 Task: Add an event with the title Second Team Building Retreat: Leadership Development and Team Bonding, date '2023/11/08', time 7:00 AM to 9:00 AMand add a description: The first step is to identify potential risks that could affect the project. This can be done through brainstorming sessions, risk assessment workshops, expert interviews, historical data analysis, or using risk management techniques such as SWOT analysis (Strengths, Weaknesses, Opportunities, Threats).Select event color  Flamingo . Add location for the event as: Aarhus, Denmark, logged in from the account softage.8@softage.netand send the event invitation to softage.3@softage.net and softage.4@softage.net. Set a reminder for the event Doesn't repeat
Action: Mouse moved to (76, 125)
Screenshot: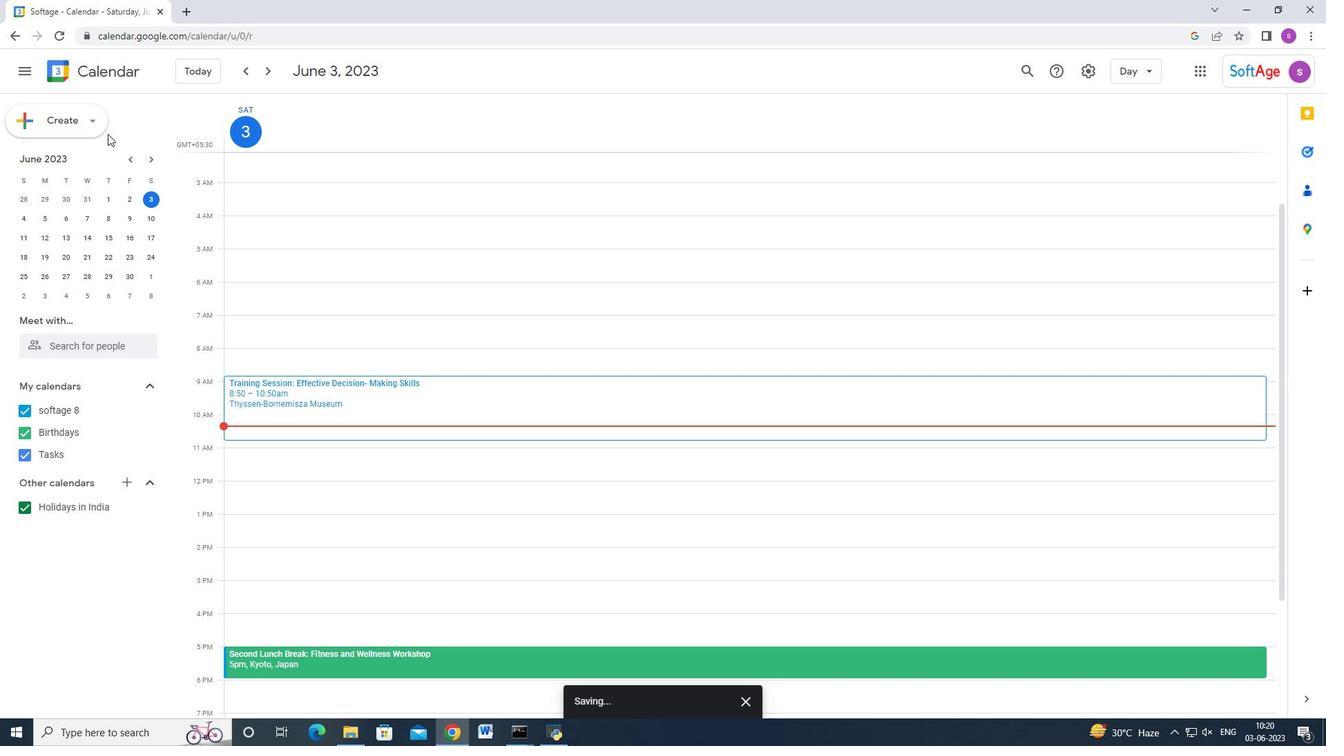 
Action: Mouse pressed left at (76, 125)
Screenshot: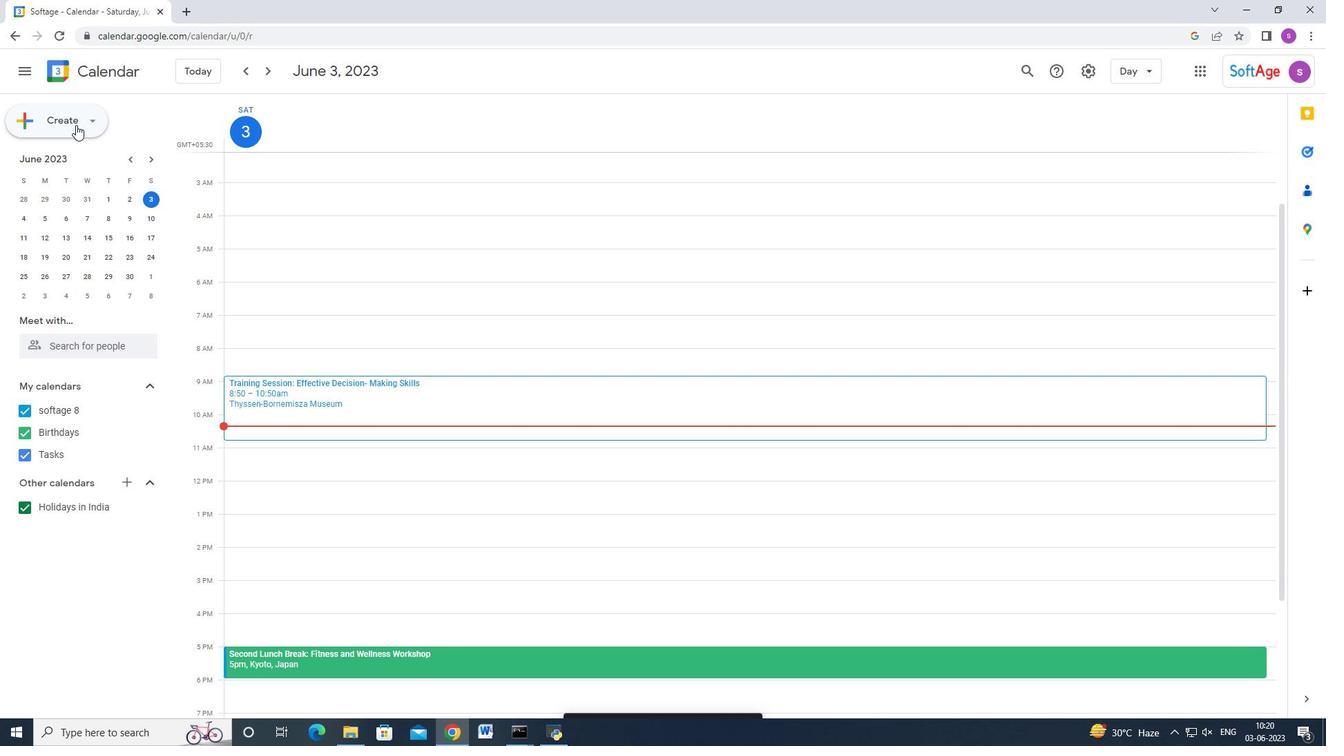 
Action: Mouse moved to (57, 165)
Screenshot: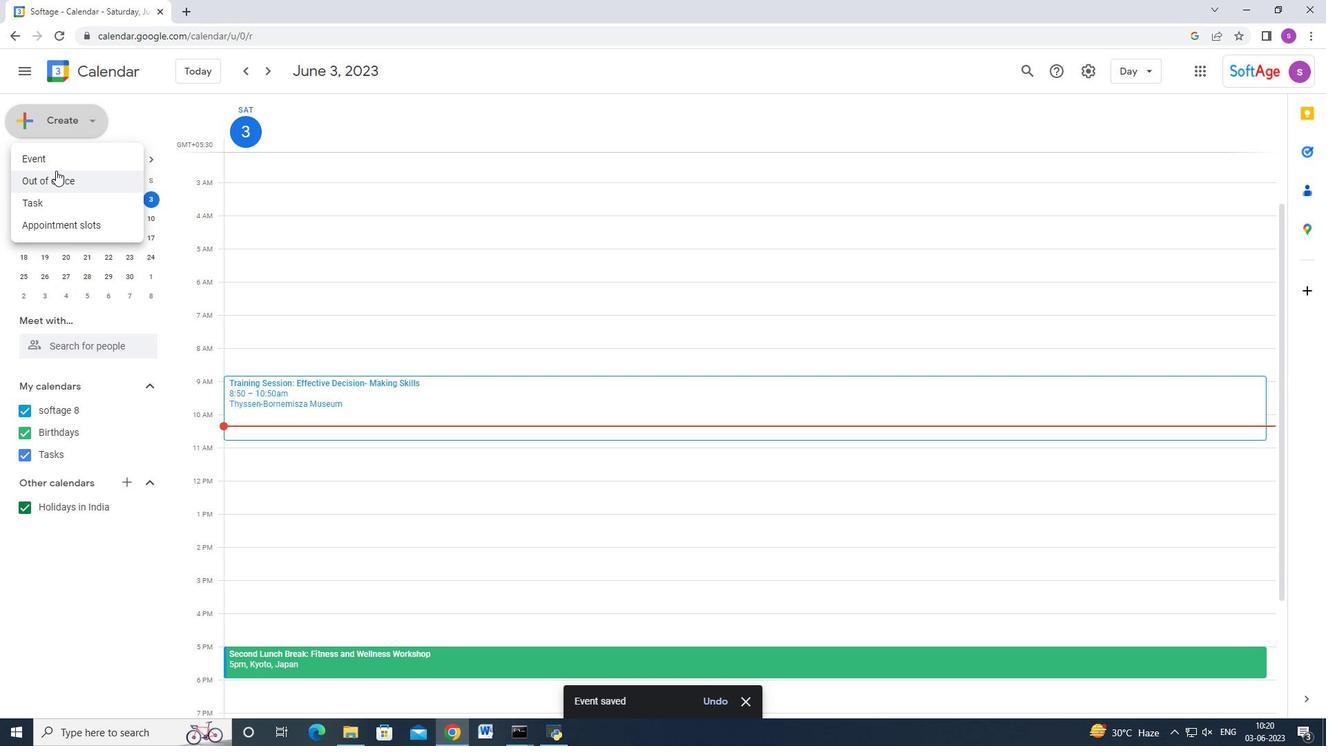 
Action: Mouse pressed left at (57, 165)
Screenshot: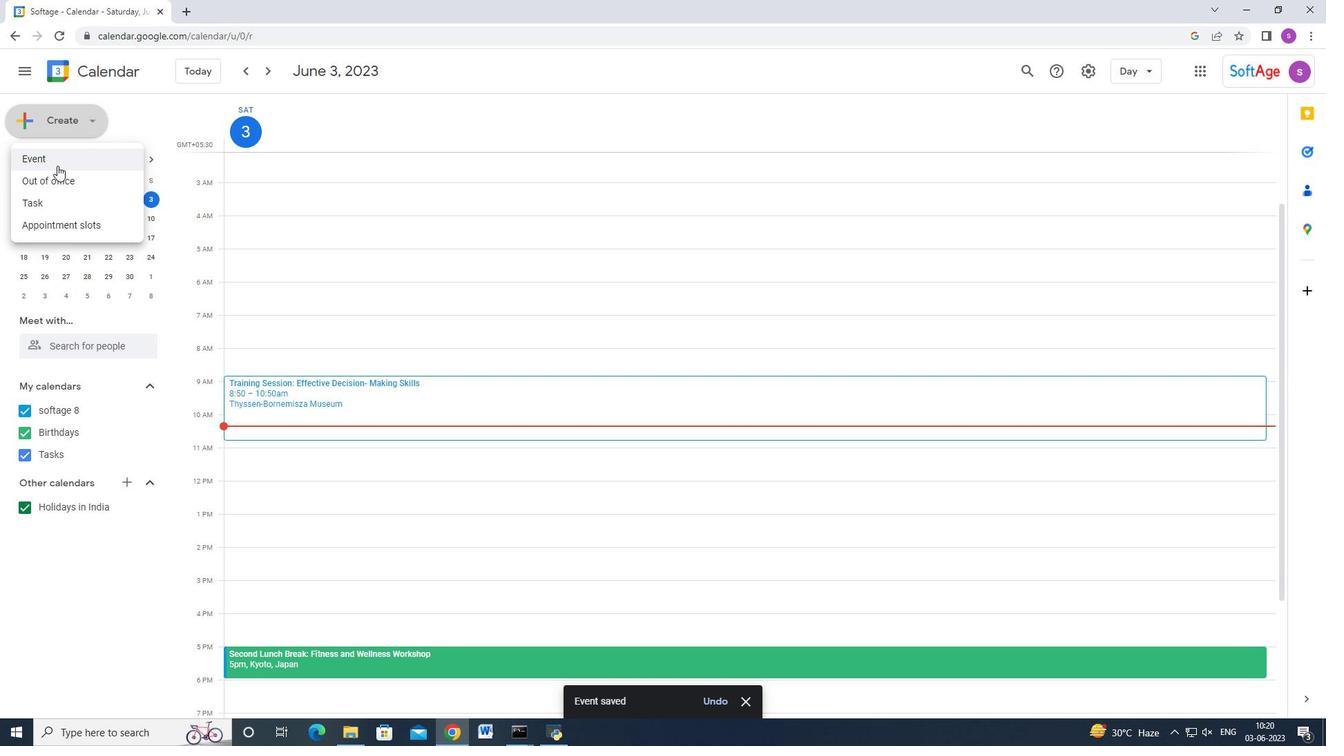 
Action: Mouse moved to (767, 543)
Screenshot: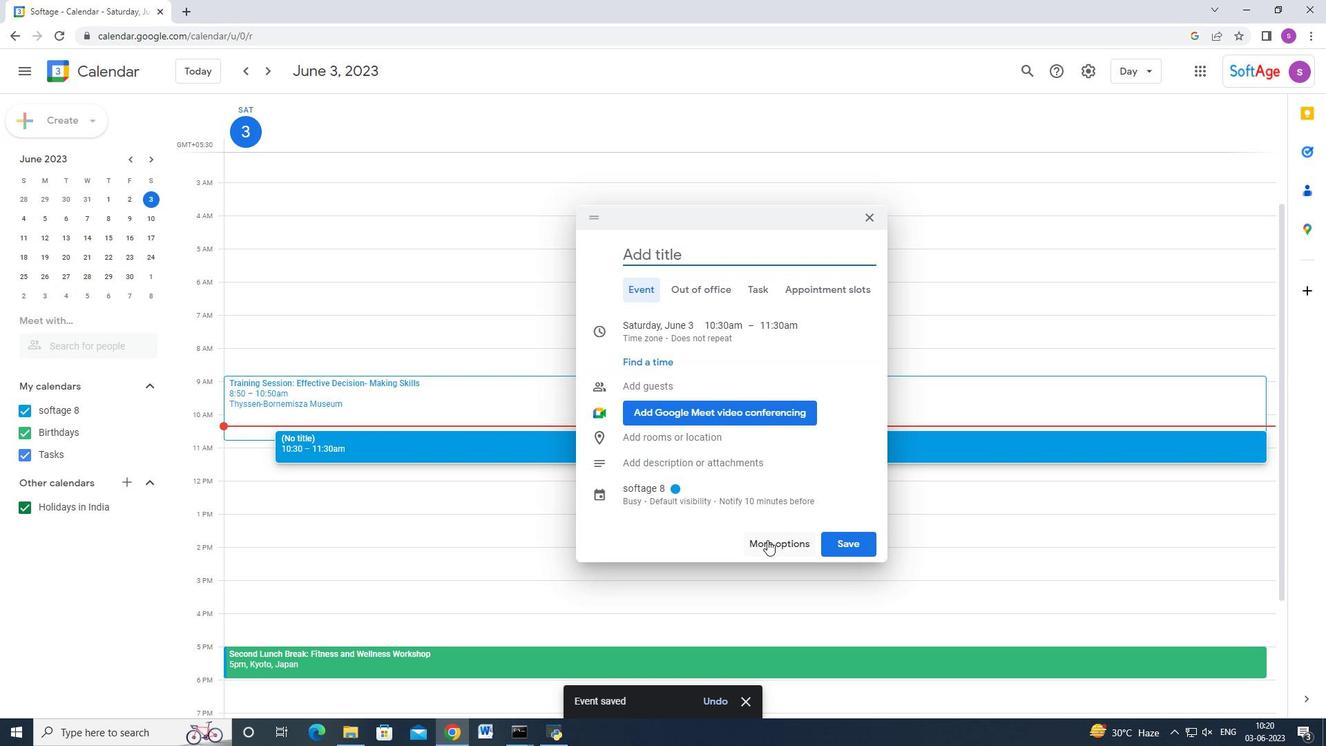
Action: Mouse pressed left at (767, 543)
Screenshot: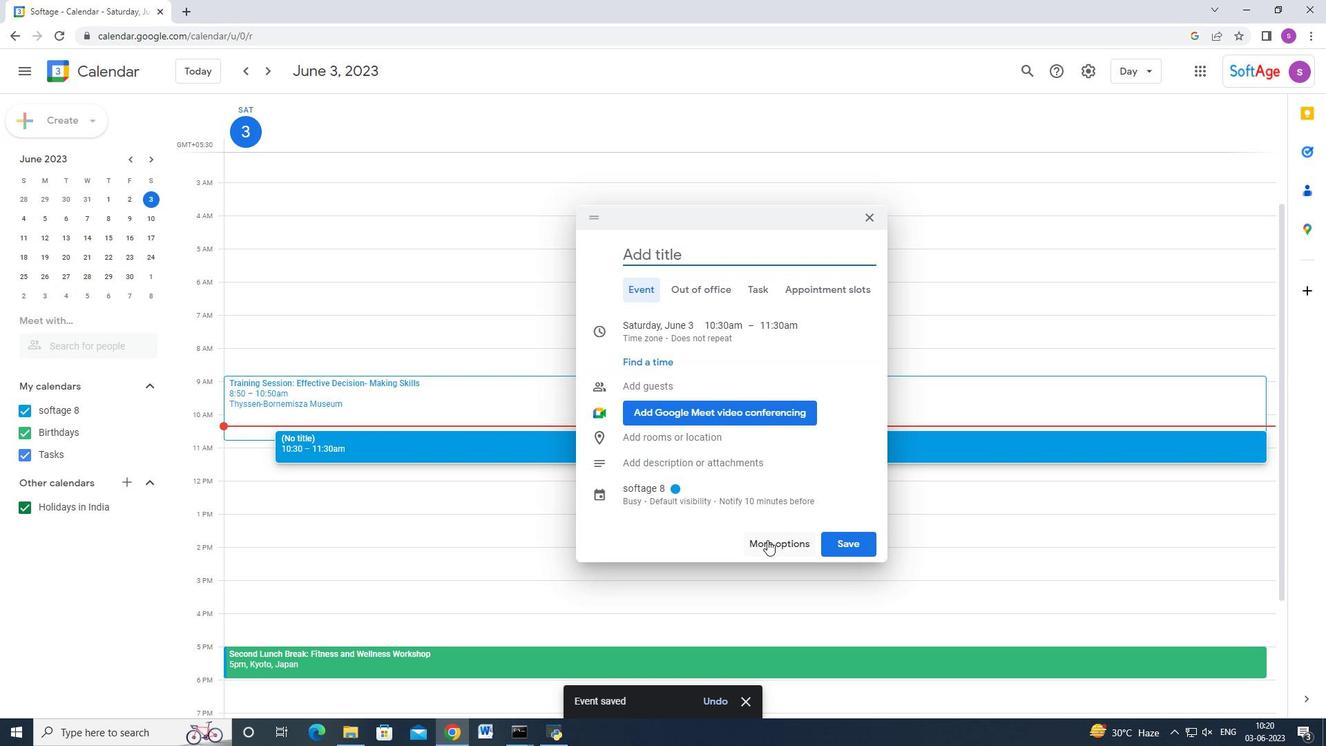 
Action: Mouse moved to (176, 46)
Screenshot: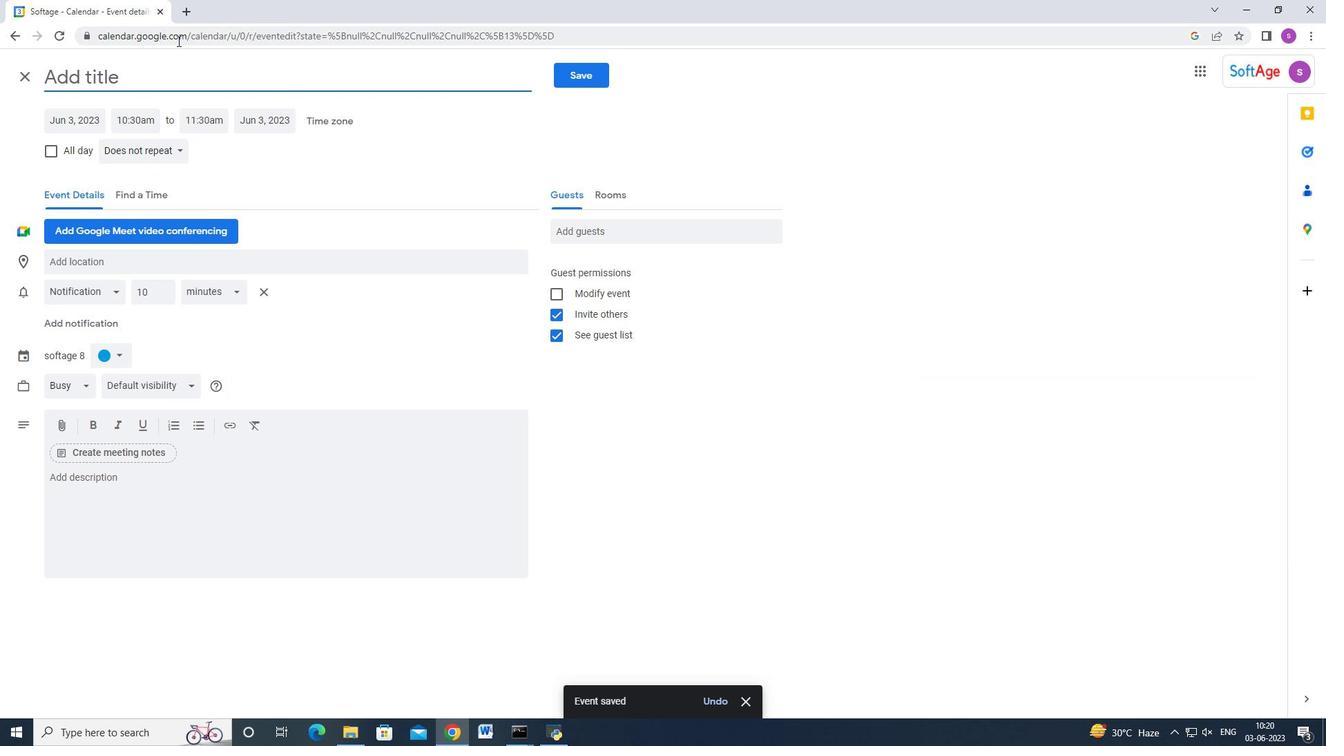 
Action: Key pressed <Key.shift>Secib<Key.backspace><Key.backspace>nd<Key.space><Key.shift>Team<Key.space><Key.shift>Building<Key.space><Key.shift>Retreat<Key.shift>:<Key.space><Key.shift>Leadership<Key.space><Key.shift_r>Development<Key.space>and<Key.space><Key.shift_r>Team<Key.space><Key.shift>Bonding
Screenshot: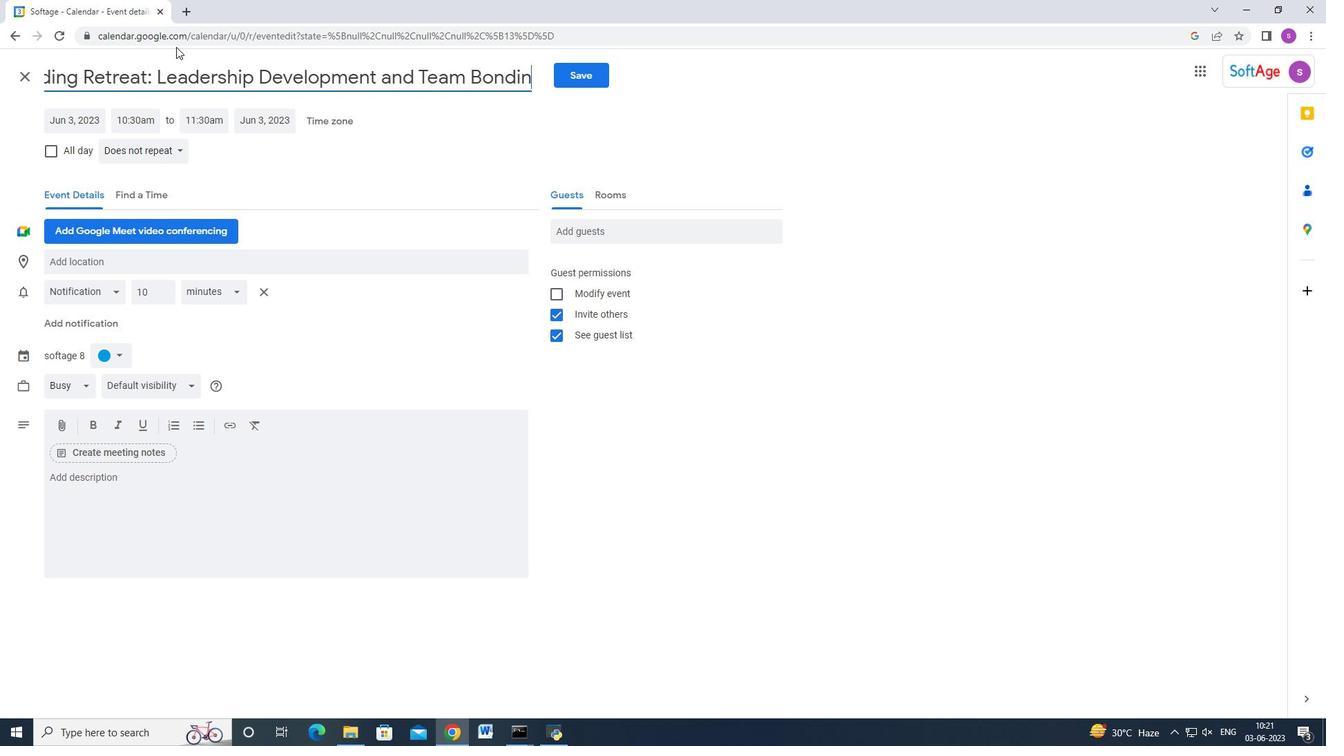 
Action: Mouse moved to (95, 118)
Screenshot: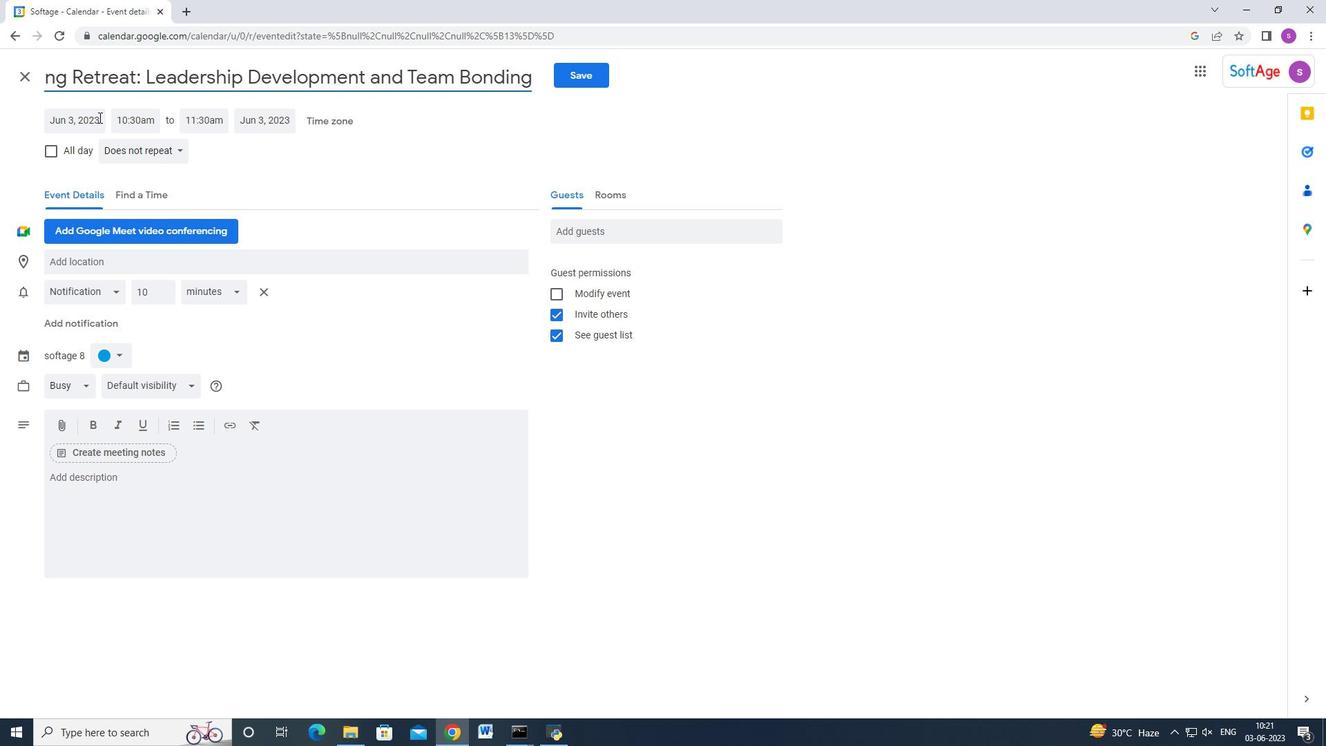 
Action: Mouse pressed left at (95, 118)
Screenshot: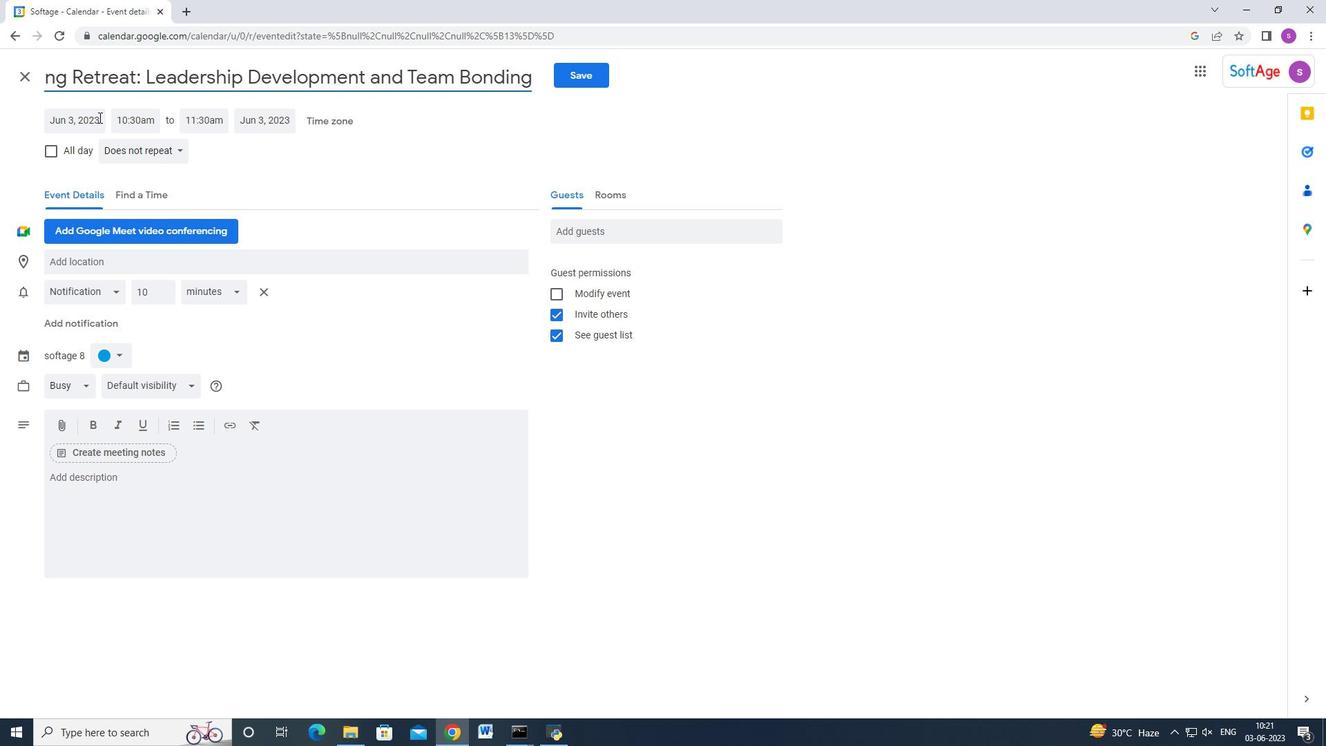 
Action: Mouse moved to (216, 147)
Screenshot: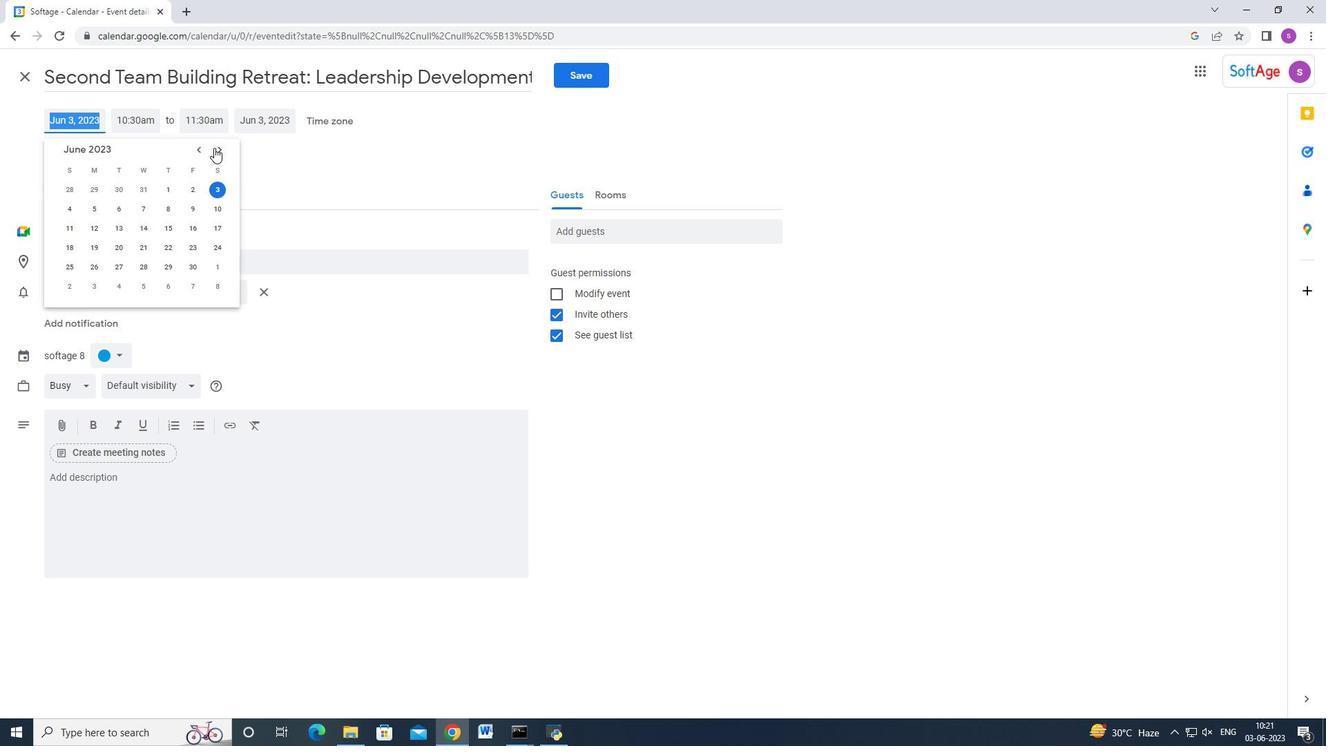 
Action: Mouse pressed left at (216, 147)
Screenshot: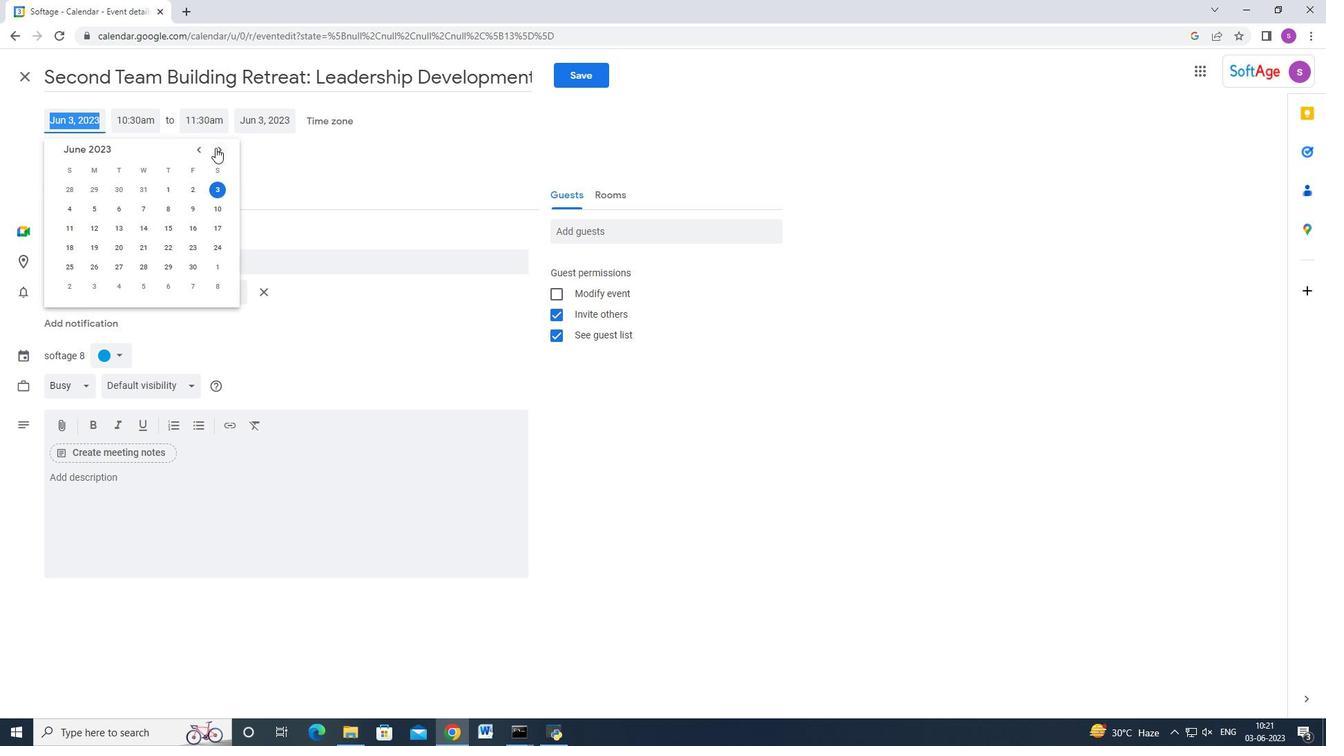 
Action: Mouse moved to (217, 147)
Screenshot: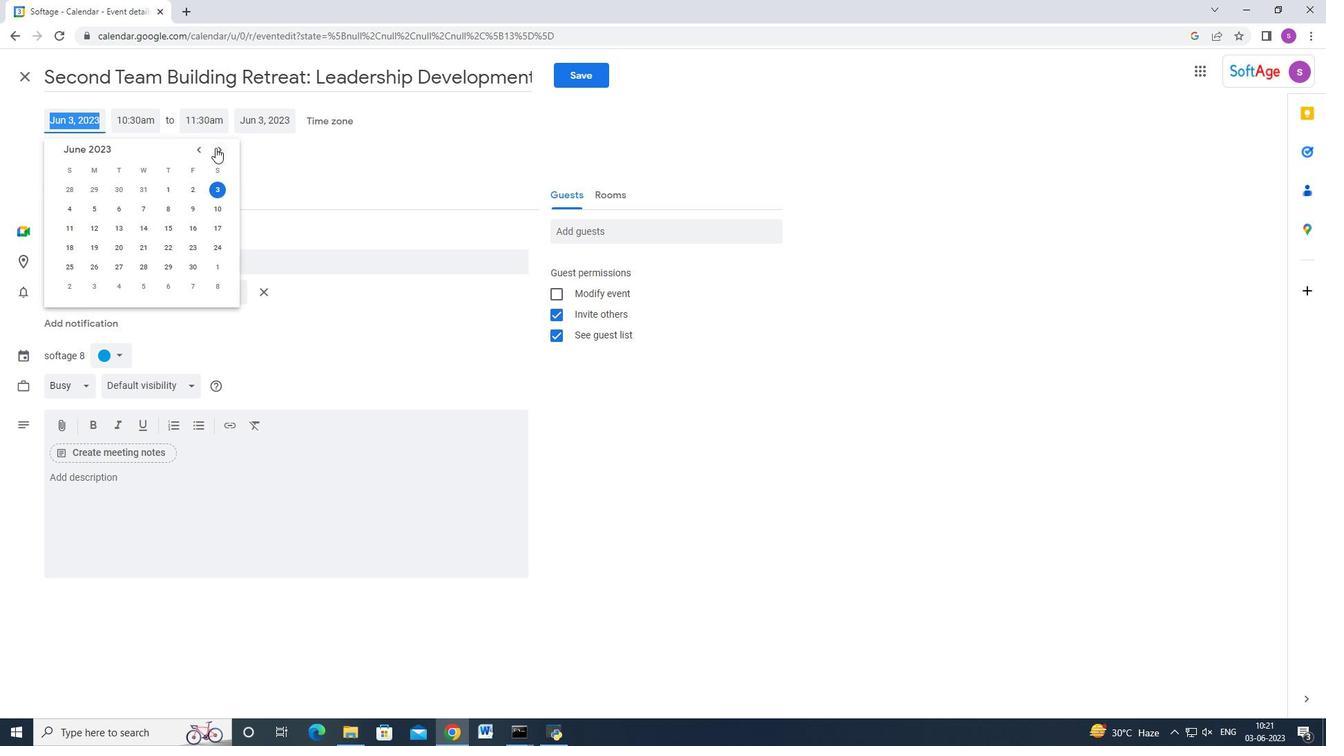 
Action: Mouse pressed left at (217, 147)
Screenshot: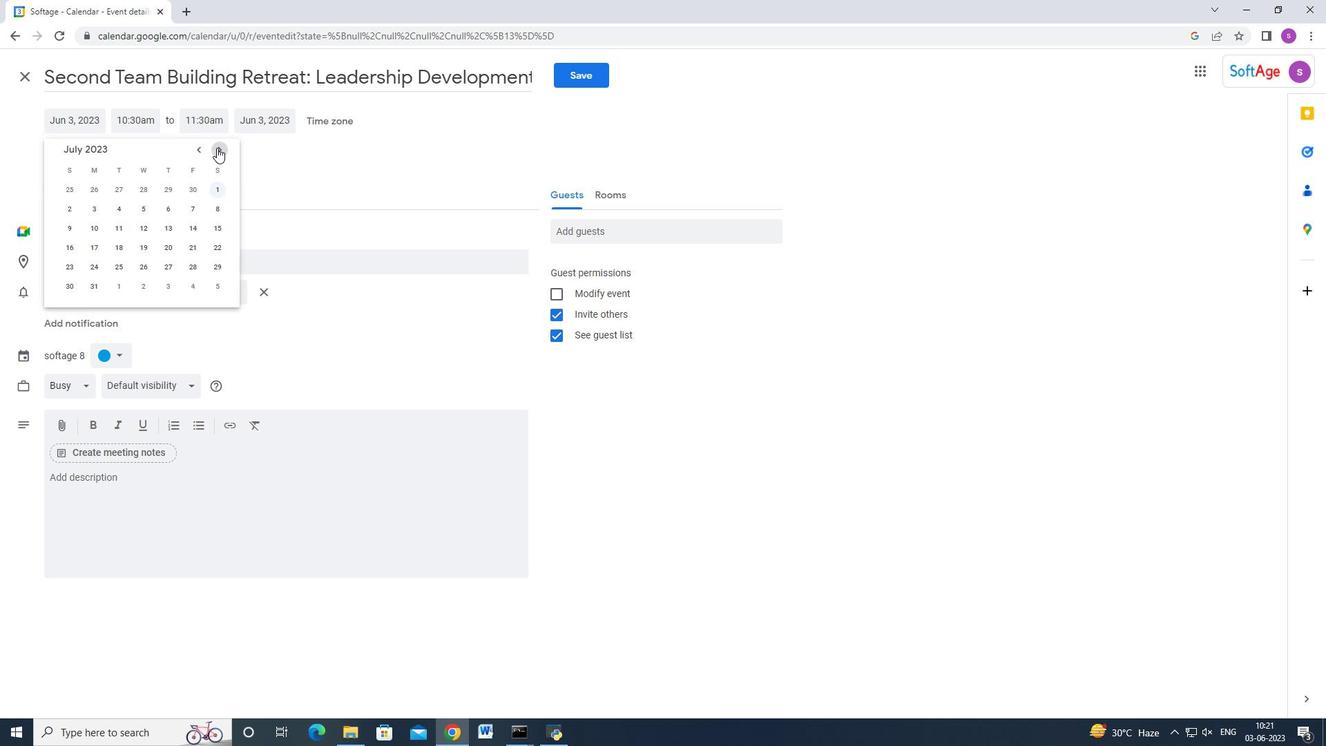 
Action: Mouse pressed left at (217, 147)
Screenshot: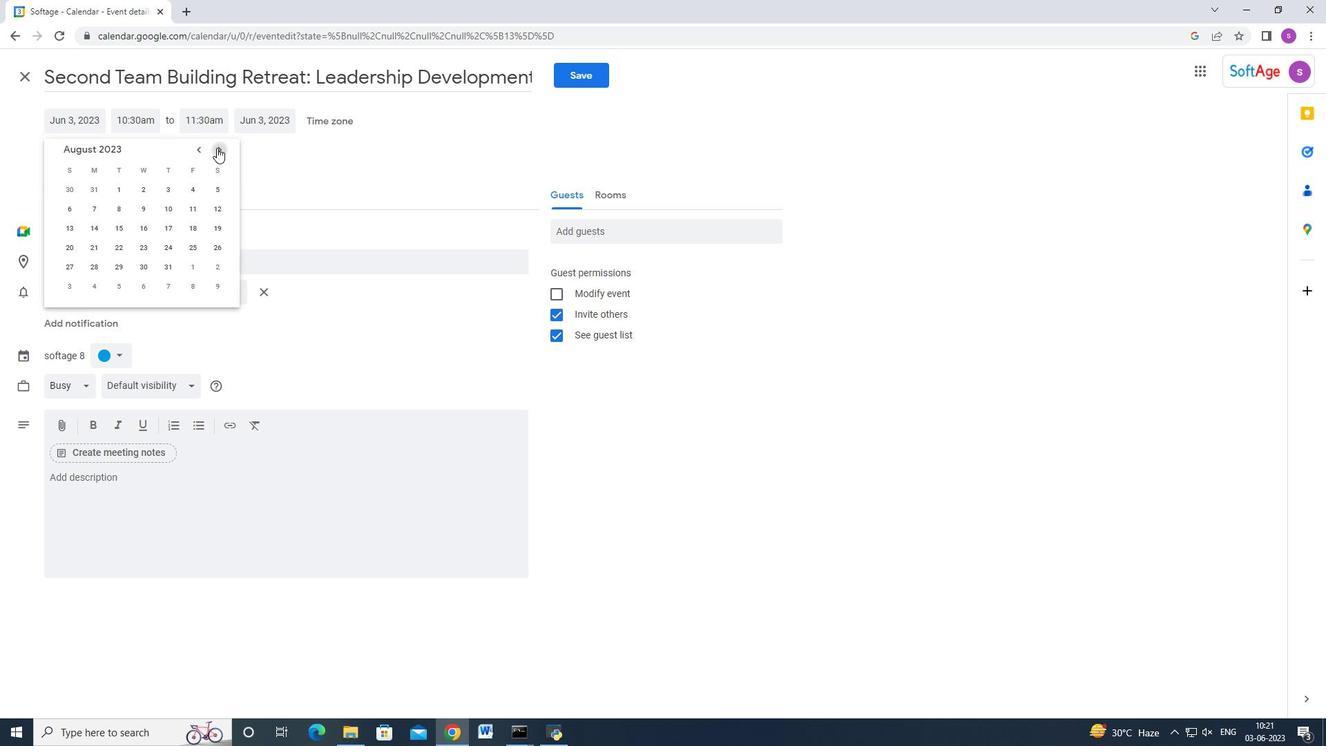 
Action: Mouse moved to (217, 147)
Screenshot: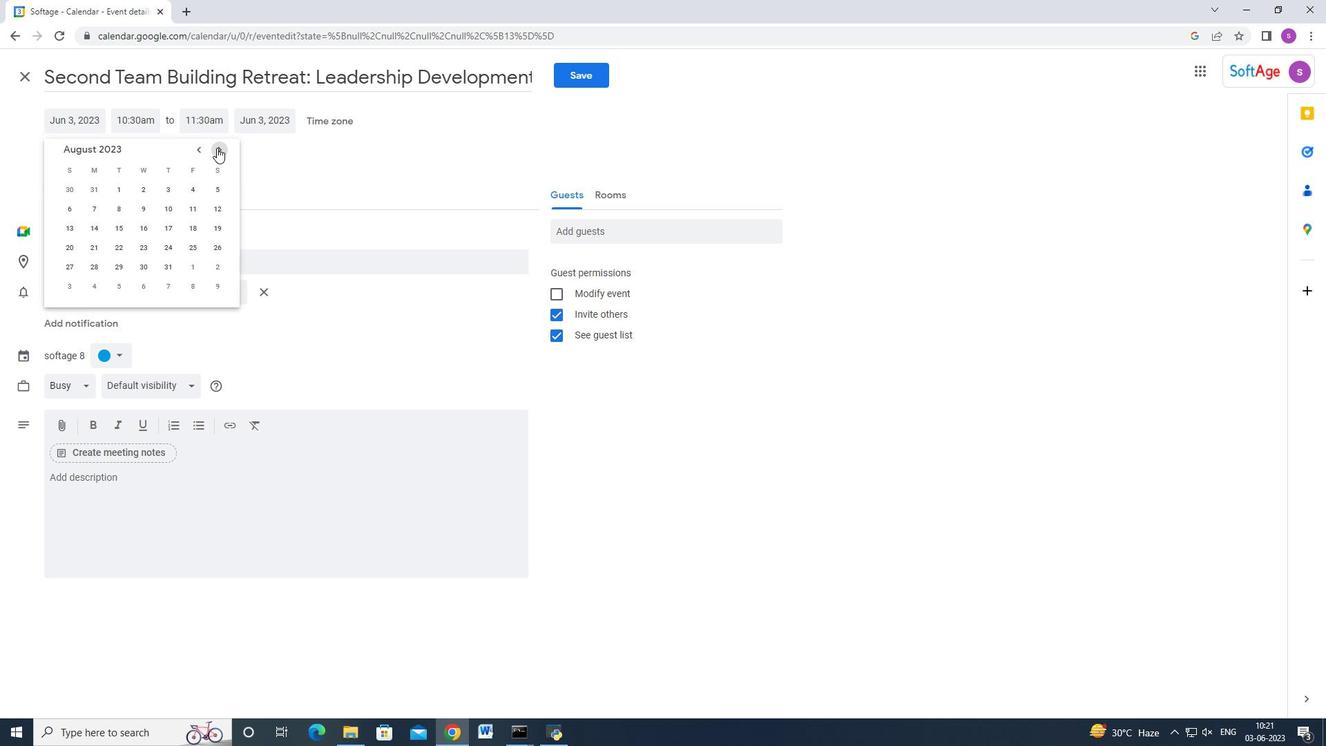 
Action: Mouse pressed left at (217, 147)
Screenshot: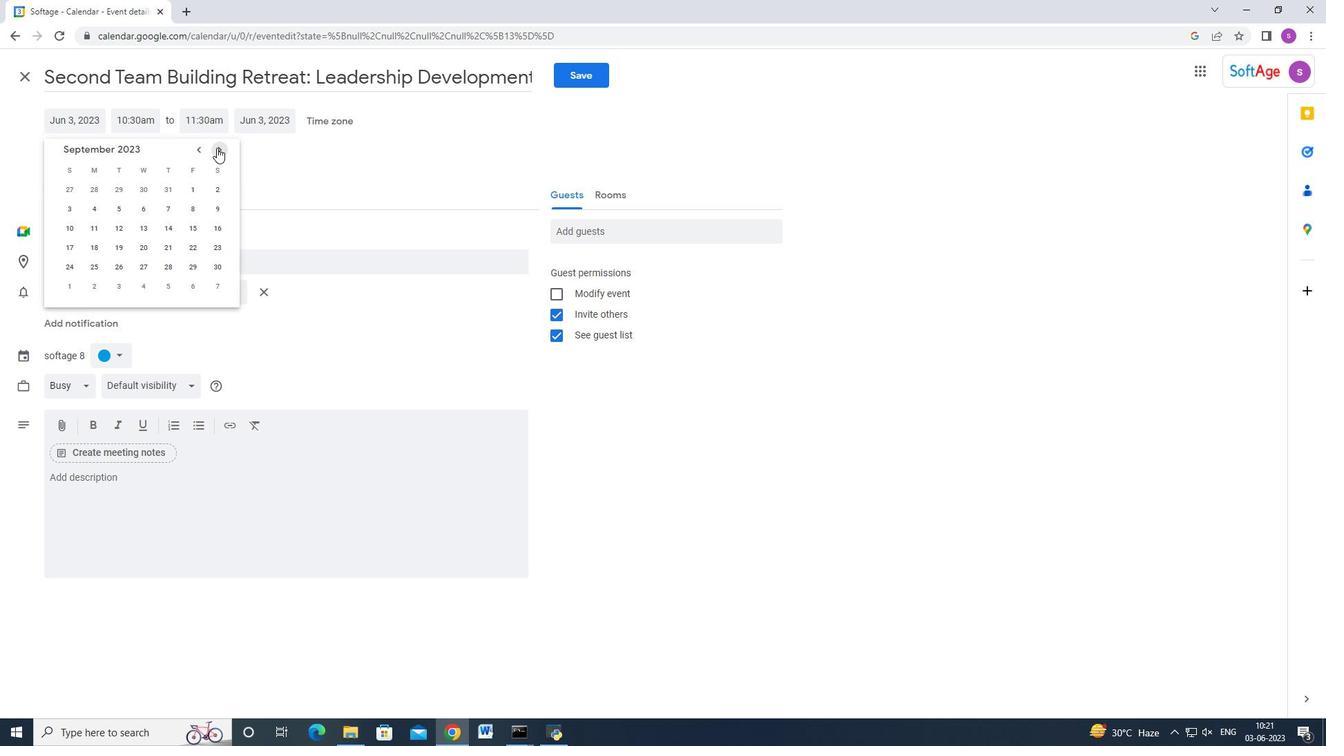
Action: Mouse pressed left at (217, 147)
Screenshot: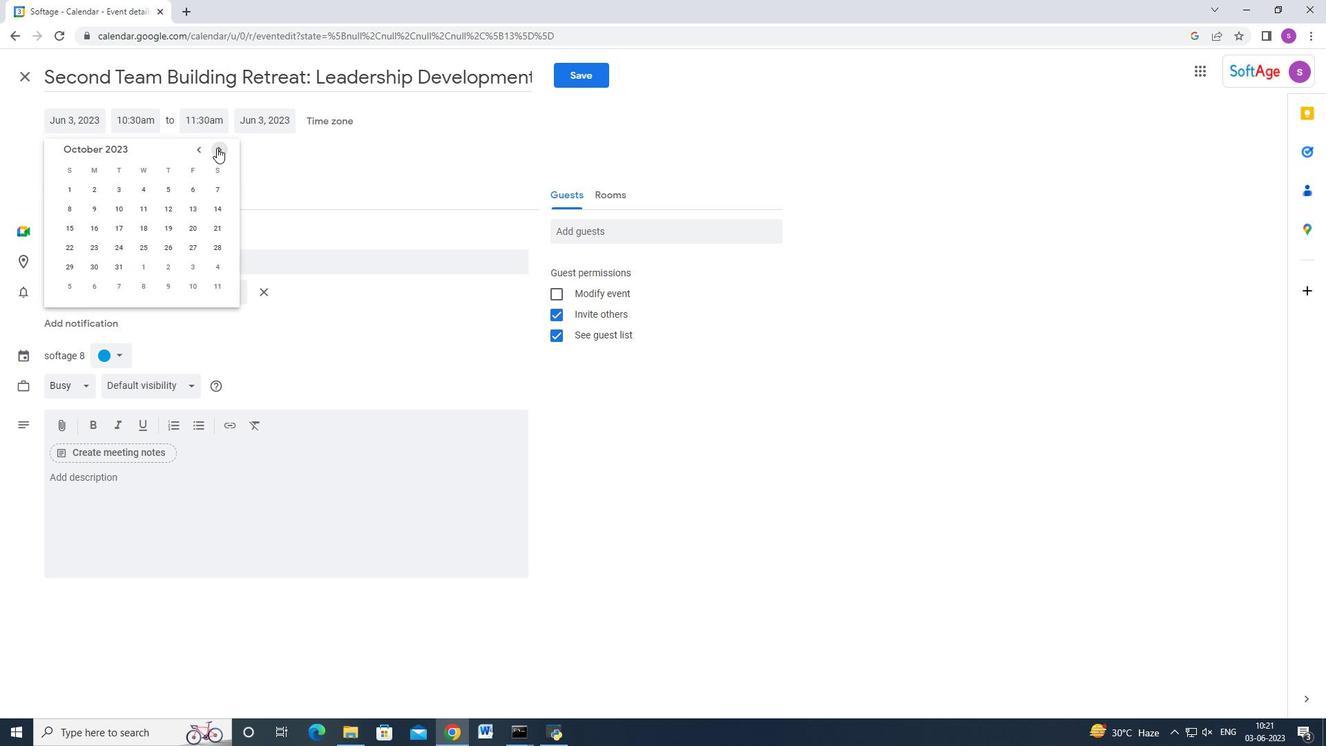 
Action: Mouse moved to (136, 205)
Screenshot: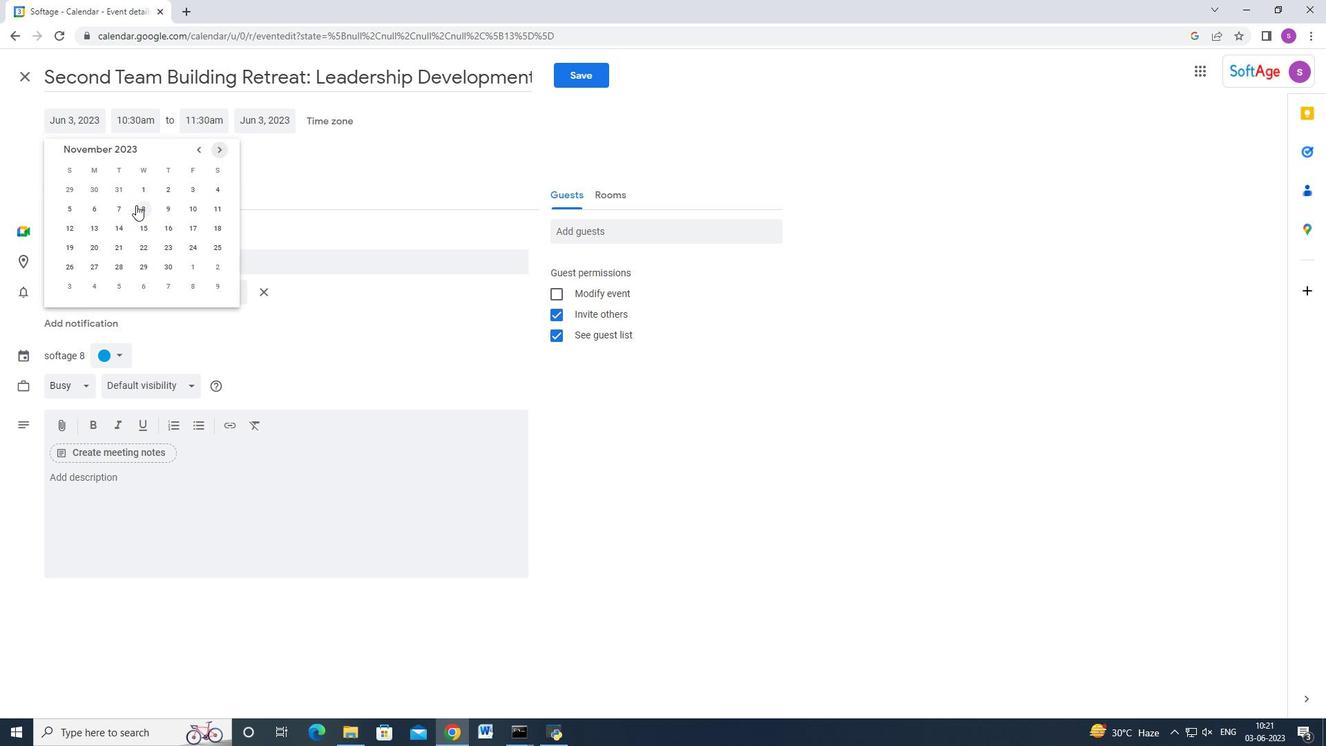 
Action: Mouse pressed left at (136, 205)
Screenshot: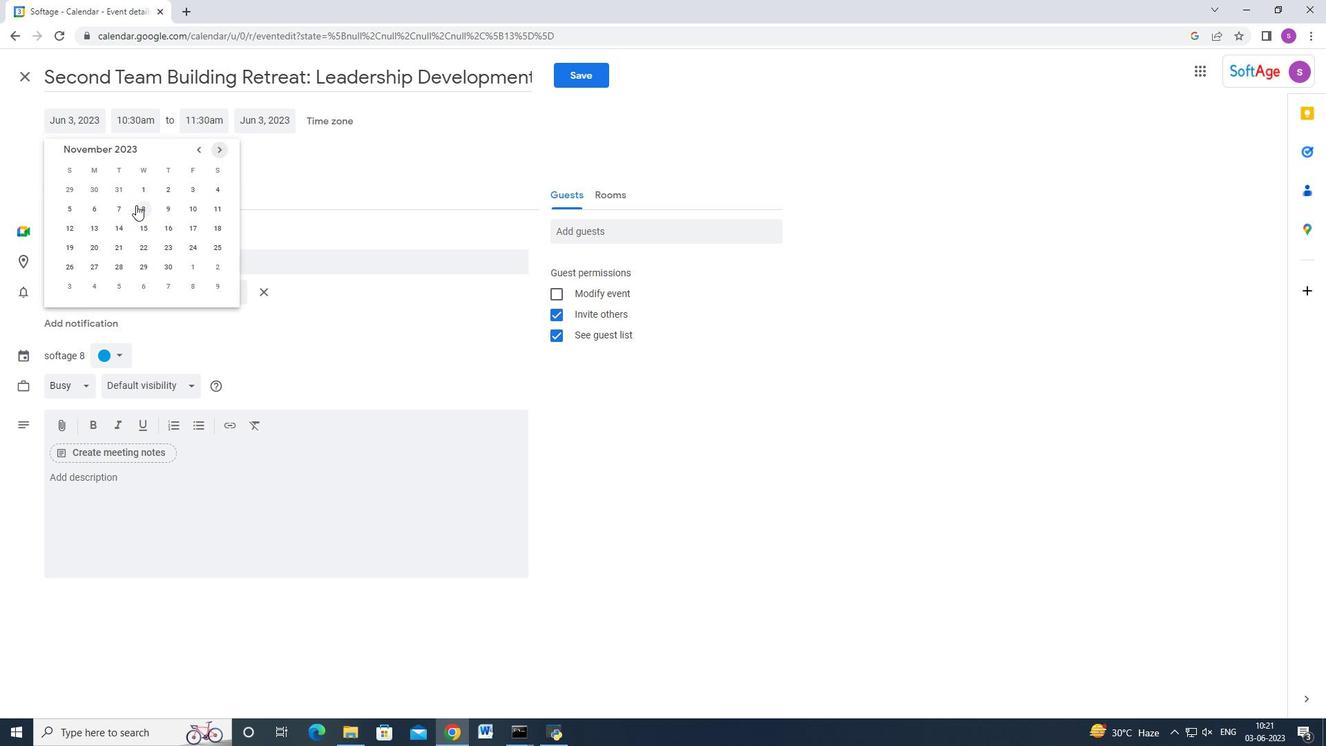 
Action: Mouse moved to (143, 117)
Screenshot: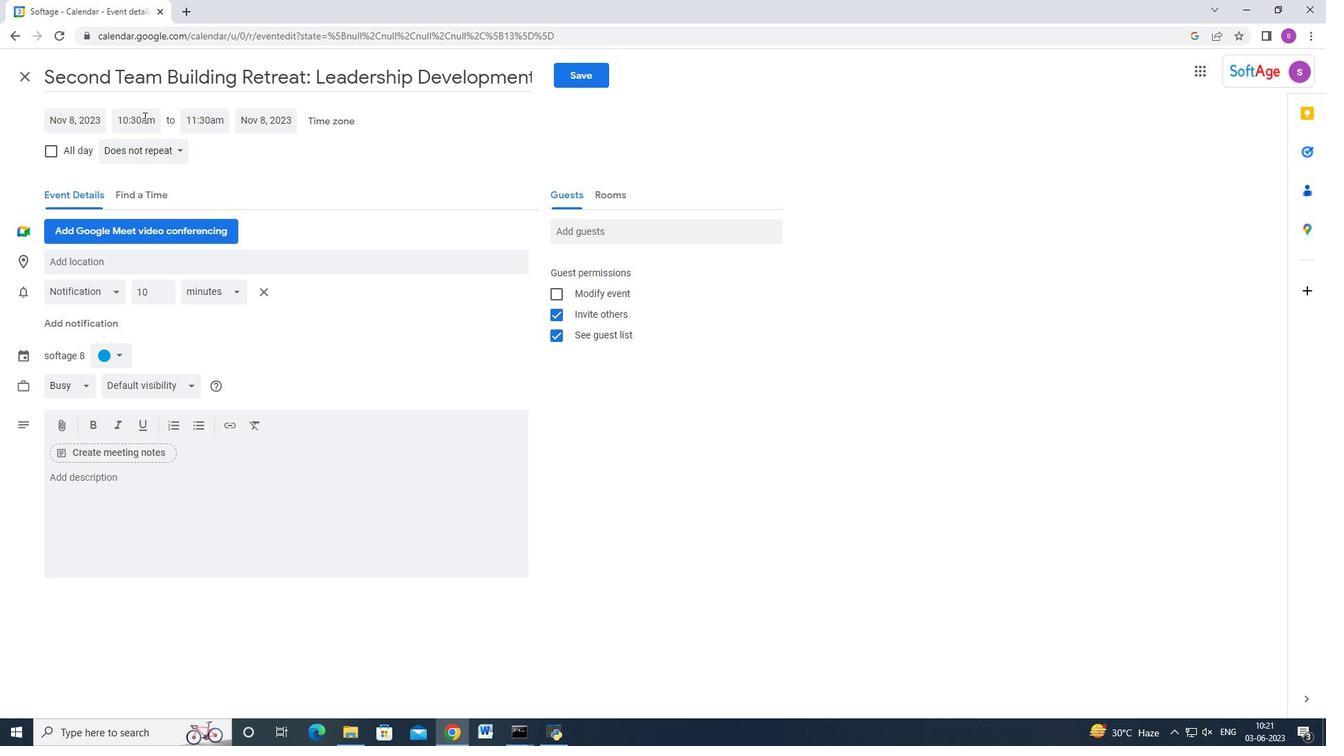 
Action: Mouse pressed left at (143, 117)
Screenshot: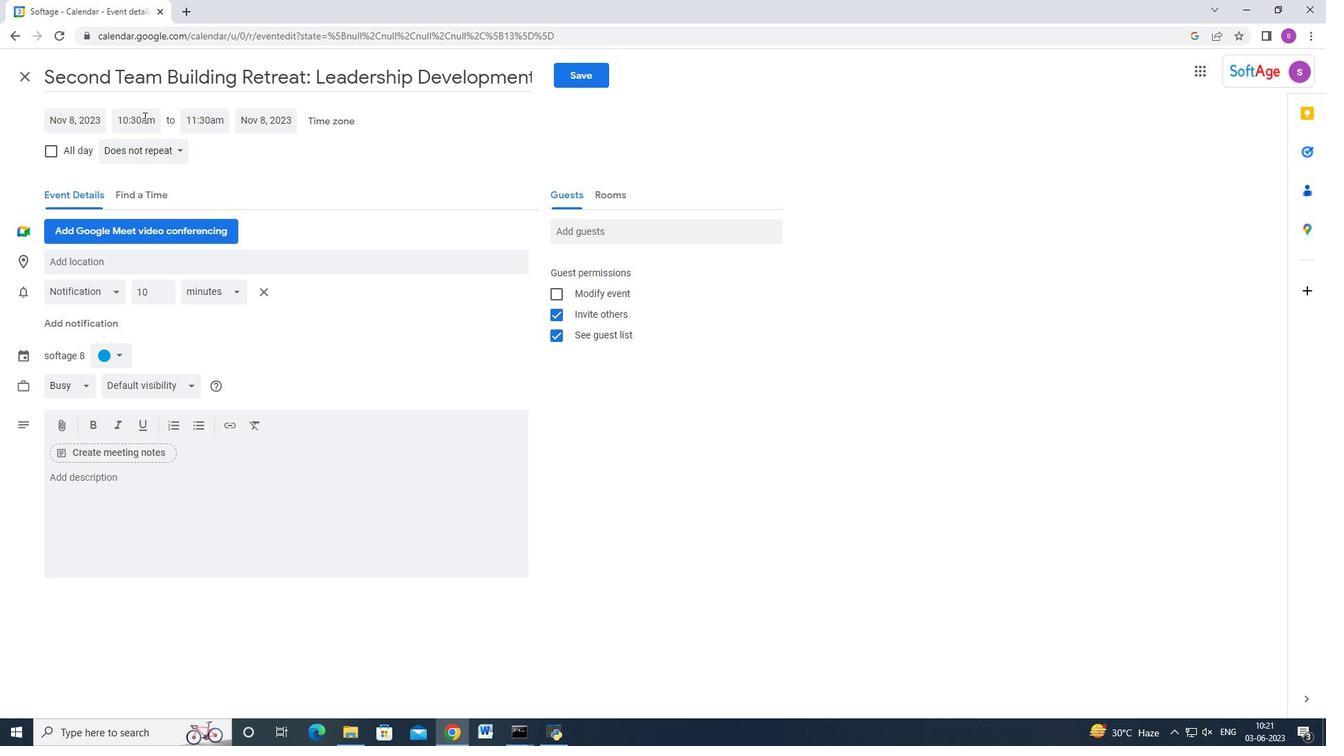 
Action: Key pressed 7<Key.shift>:00am<Key.enter><Key.tab>9<Key.shift>:00am<Key.enter>
Screenshot: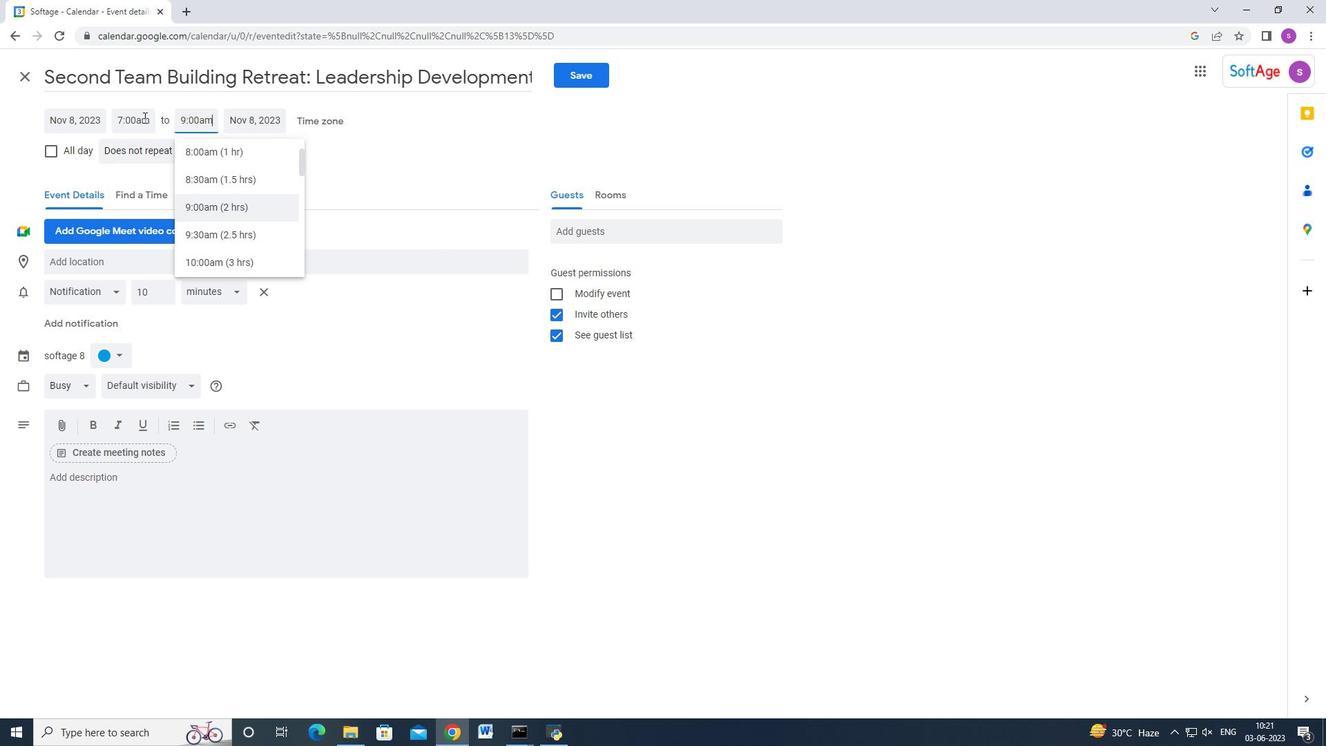 
Action: Mouse moved to (204, 464)
Screenshot: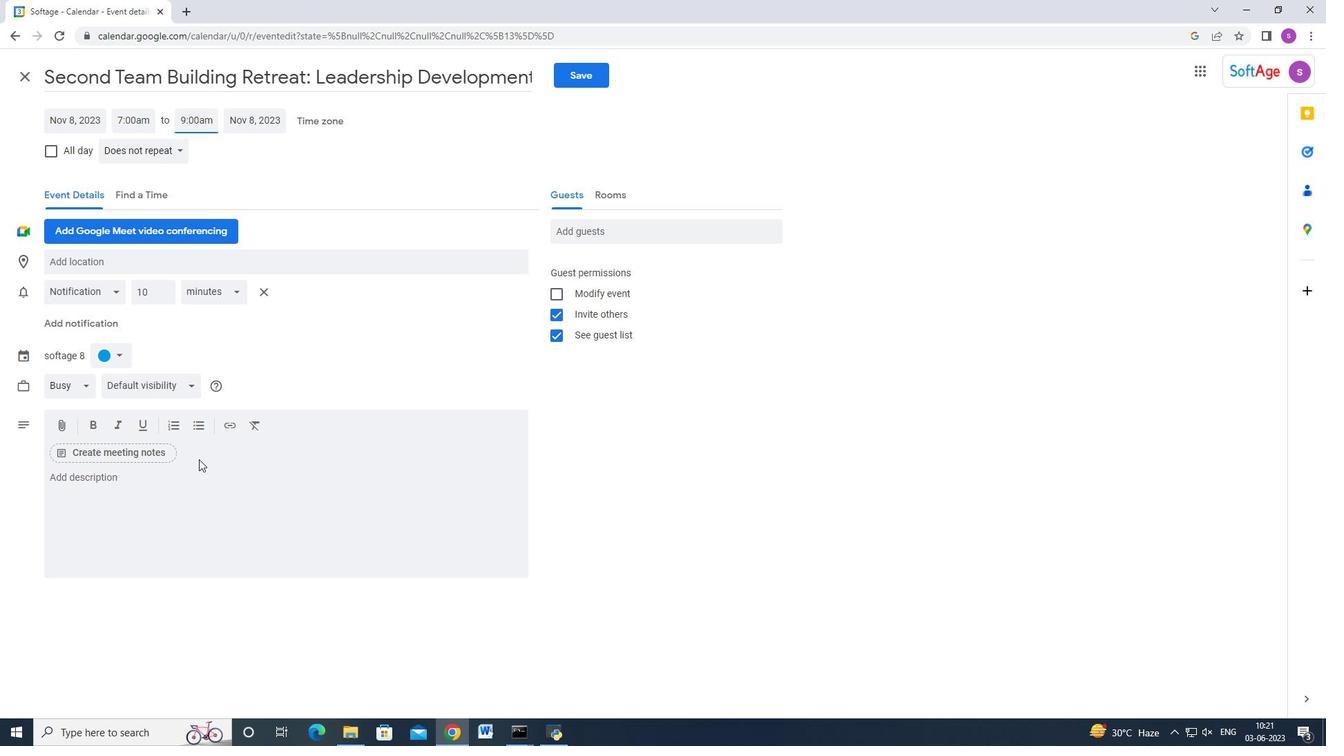 
Action: Mouse pressed left at (204, 464)
Screenshot: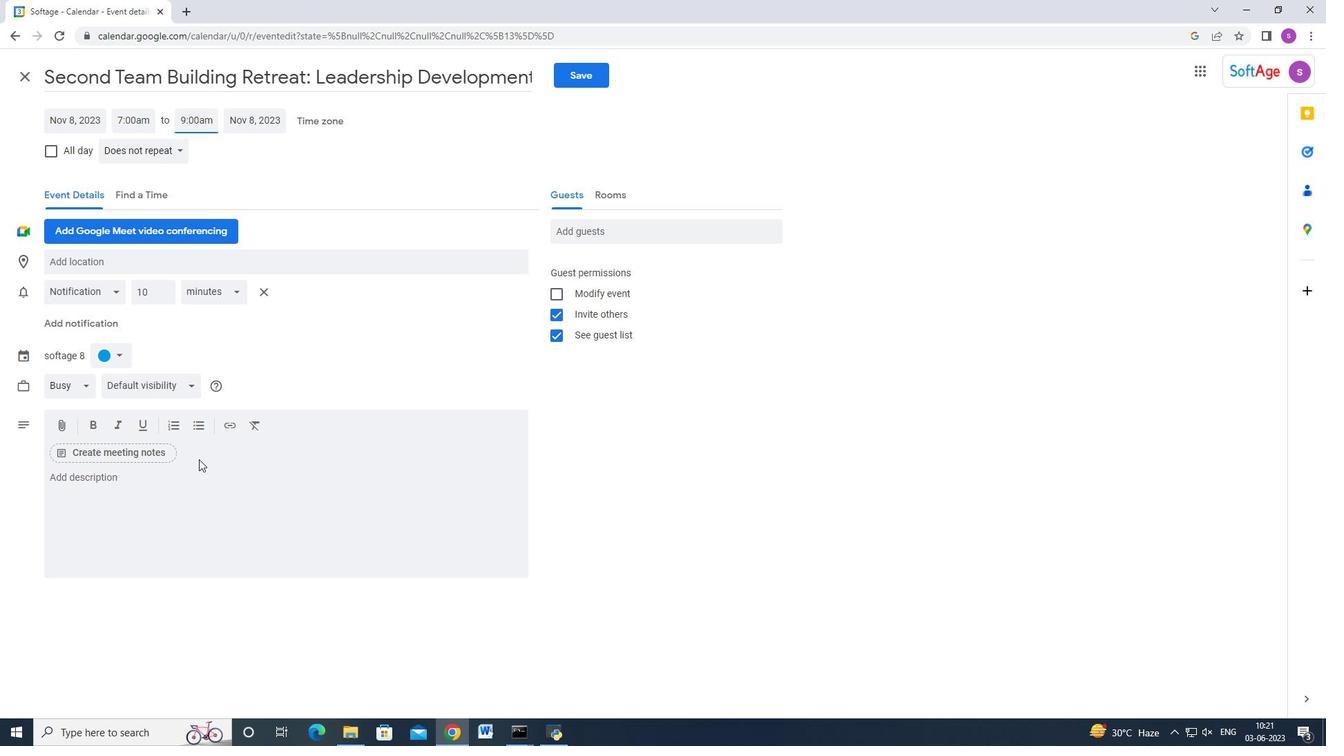
Action: Mouse moved to (211, 475)
Screenshot: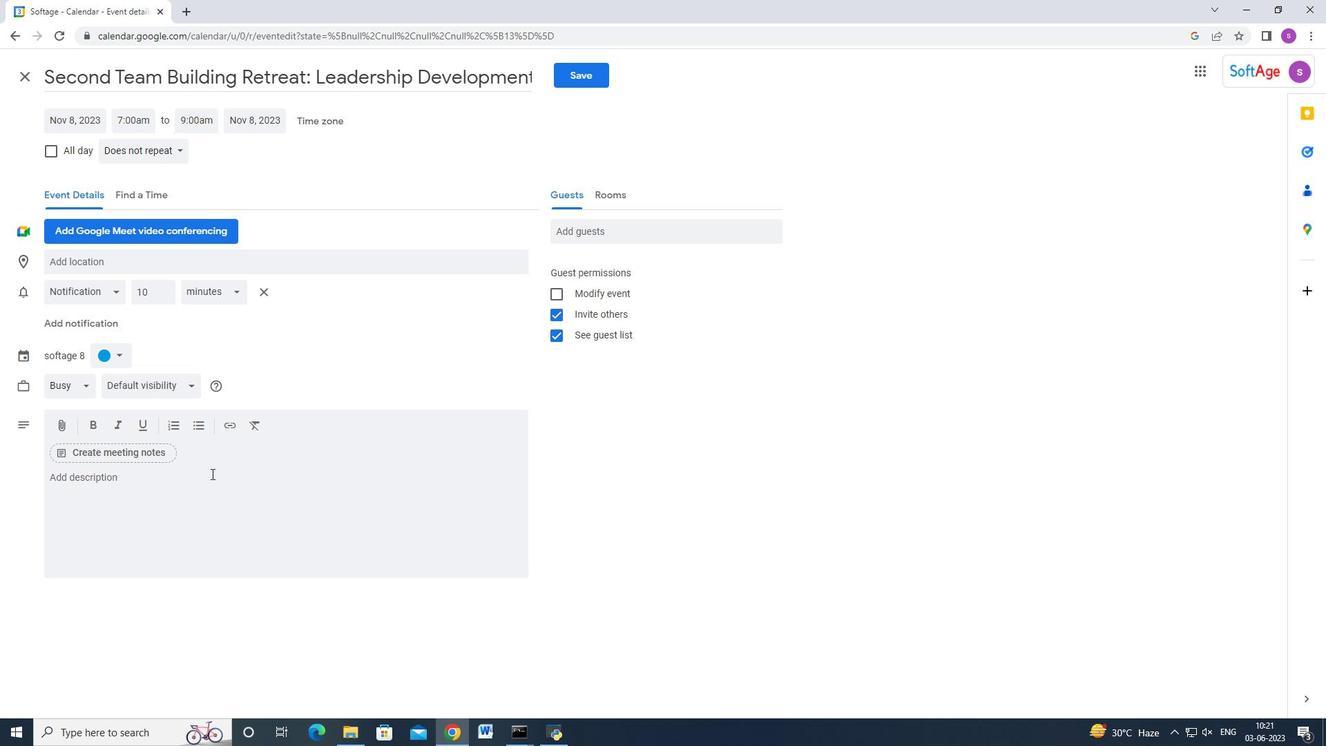 
Action: Mouse pressed left at (211, 475)
Screenshot: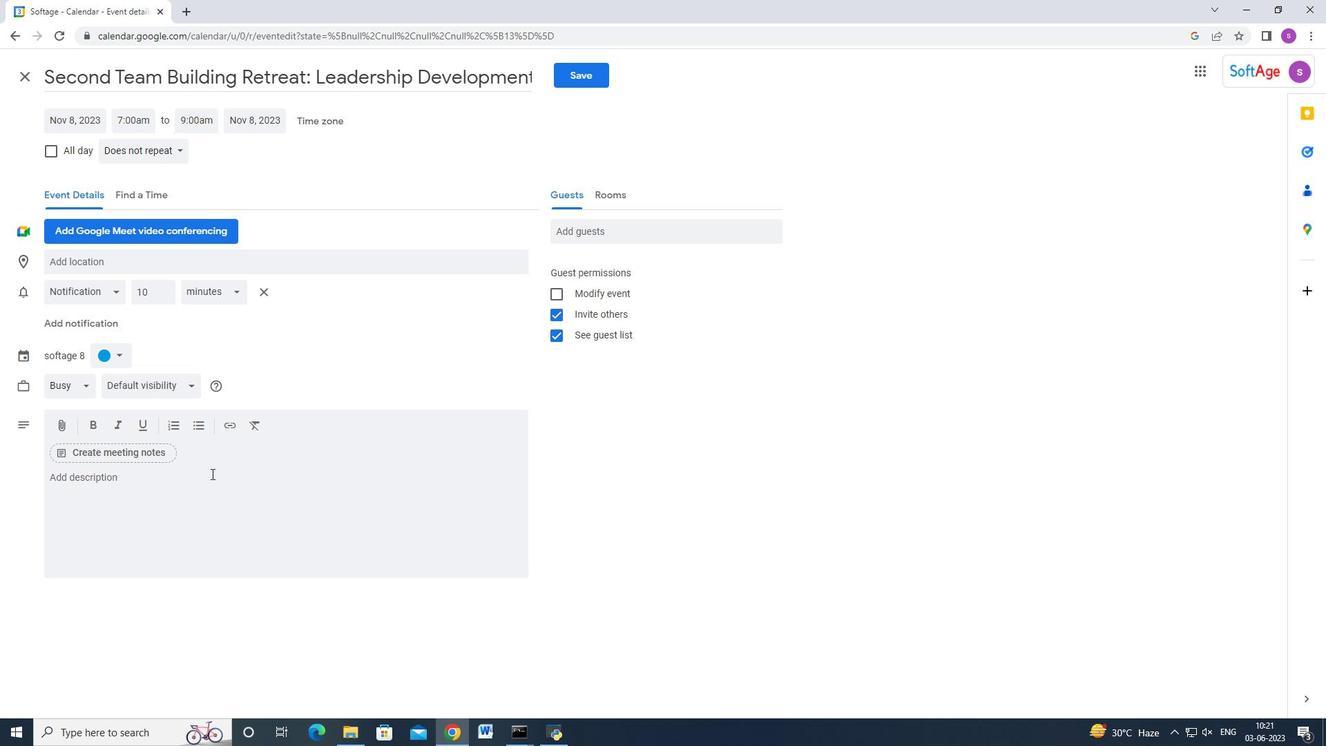 
Action: Mouse moved to (217, 466)
Screenshot: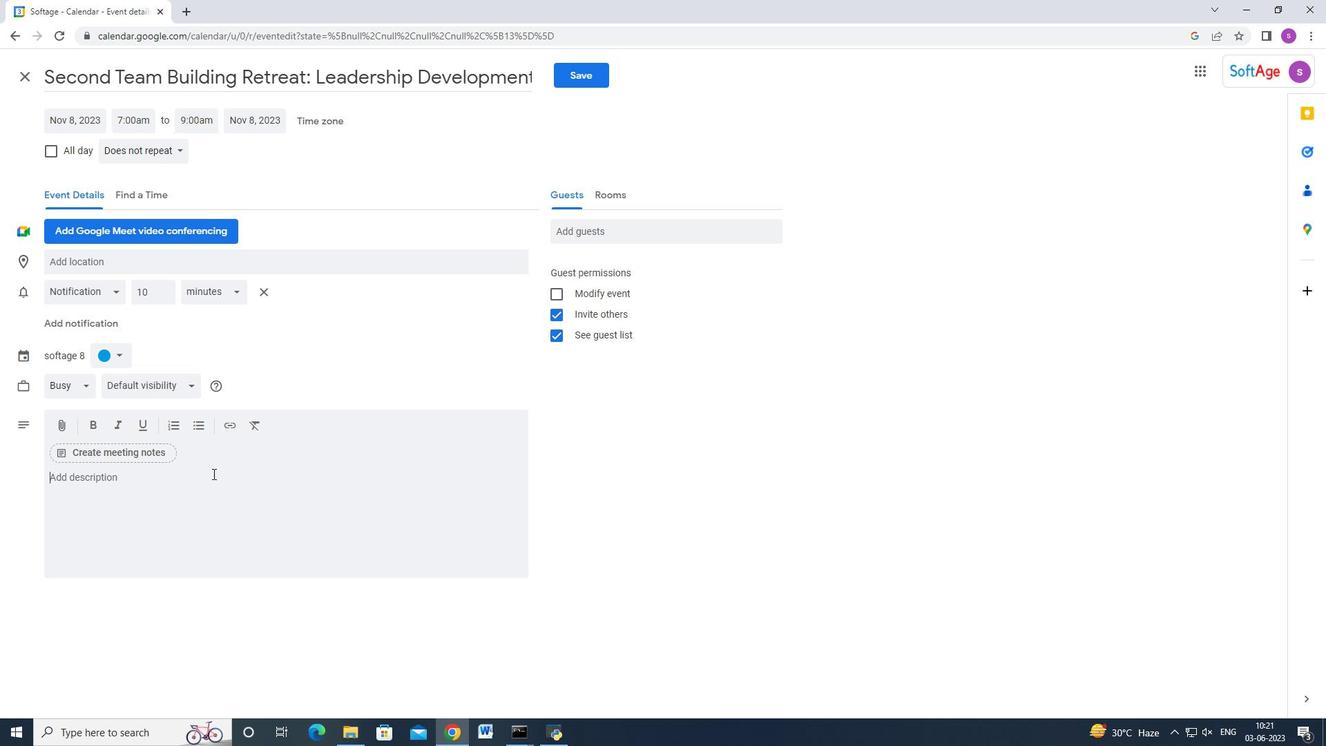 
Action: Key pressed <Key.shift><Key.shift><Key.shift><Key.shift><Key.shift><Key.shift>The<Key.space>first<Key.space>step<Key.space>is<Key.space>to<Key.space>identify<Key.space>potential<Key.space>risks<Key.space>that<Key.space>could<Key.space>affect<Key.space>the<Key.space>project.<Key.space><Key.shift>This<Key.space>can<Key.space>be<Key.space>done<Key.space>throught<Key.backspace><Key.space>brainstoming<Key.backspace><Key.backspace><Key.backspace><Key.backspace>rming<Key.space>sessions,<Key.space>risk<Key.space>assessment<Key.space>workshops,<Key.space>expert<Key.space>interviews,<Key.space>historial<Key.backspace><Key.backspace>cal<Key.space>data<Key.space>analysis,<Key.space>or<Key.space>using<Key.space>risk<Key.space>am<Key.backspace><Key.backspace>manga<Key.backspace>e<Key.backspace>ag<Key.backspace><Key.backspace>ement<Key.space>techniques
Screenshot: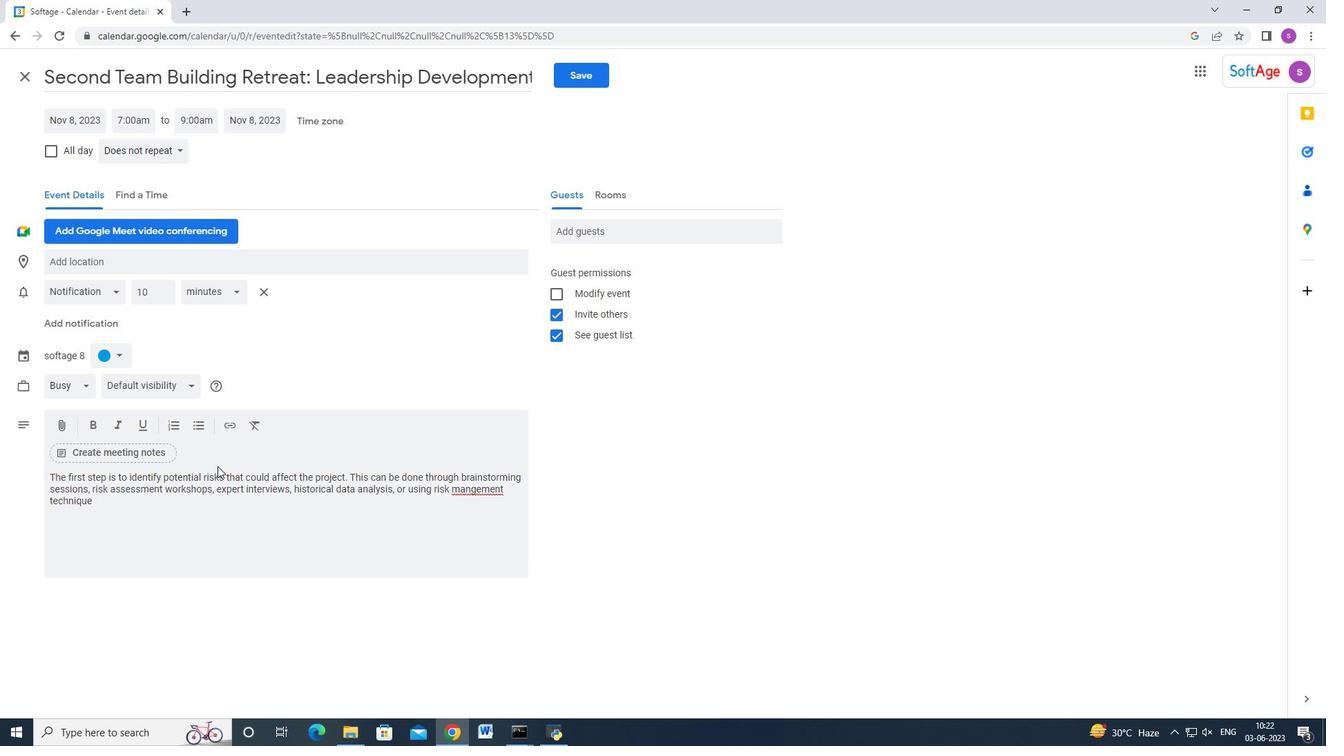 
Action: Mouse moved to (472, 490)
Screenshot: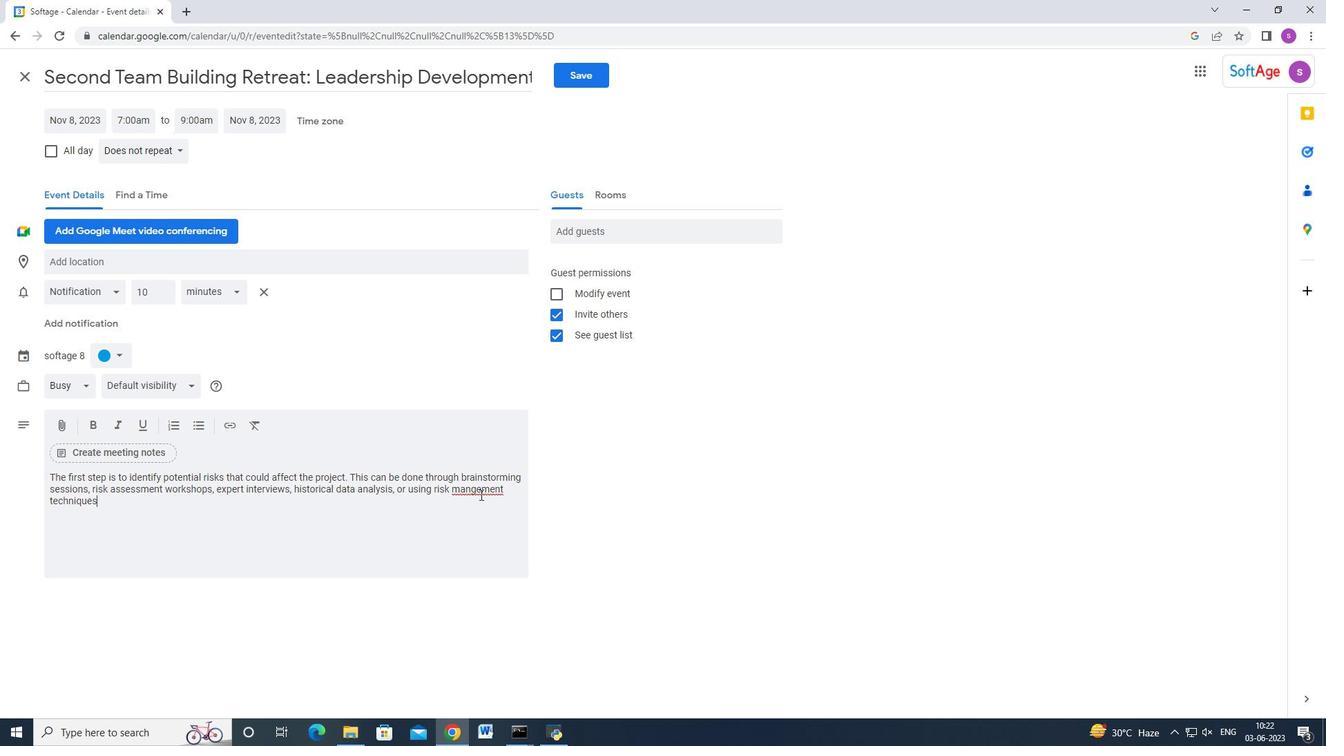 
Action: Mouse pressed left at (472, 490)
Screenshot: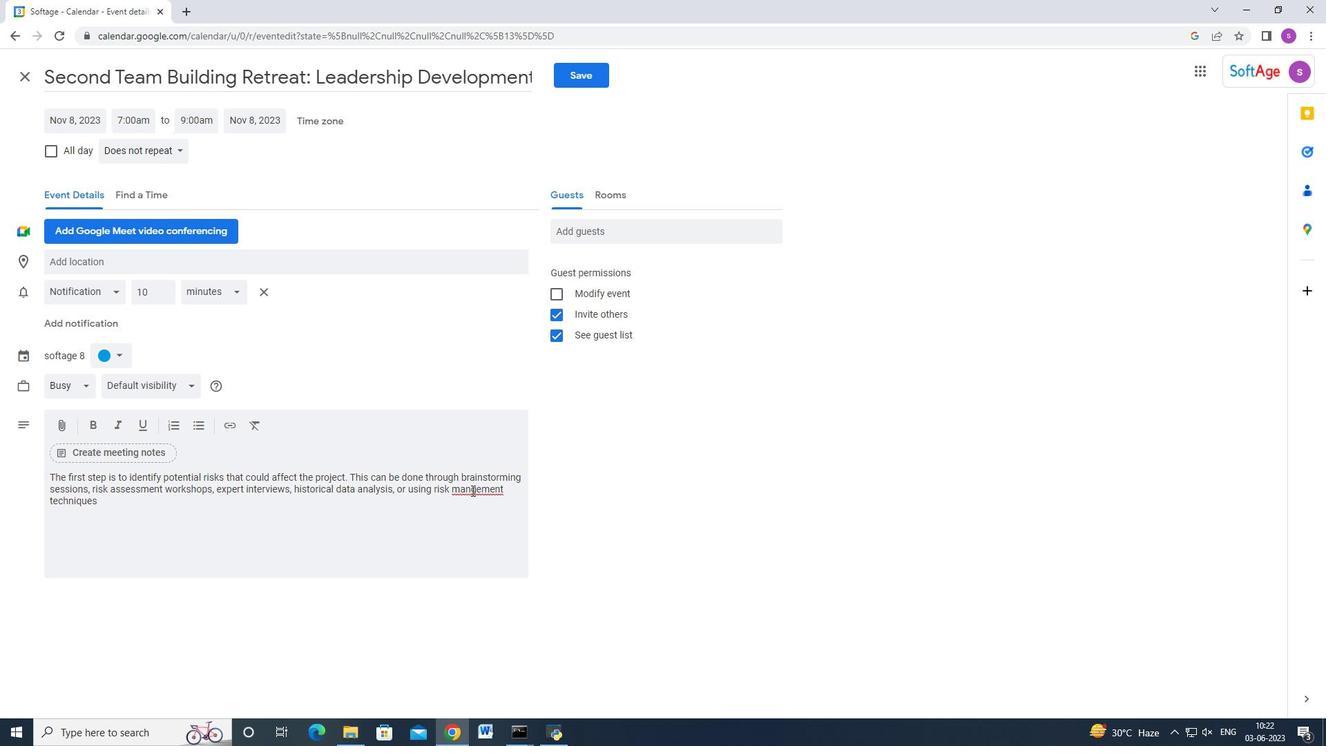 
Action: Mouse moved to (473, 490)
Screenshot: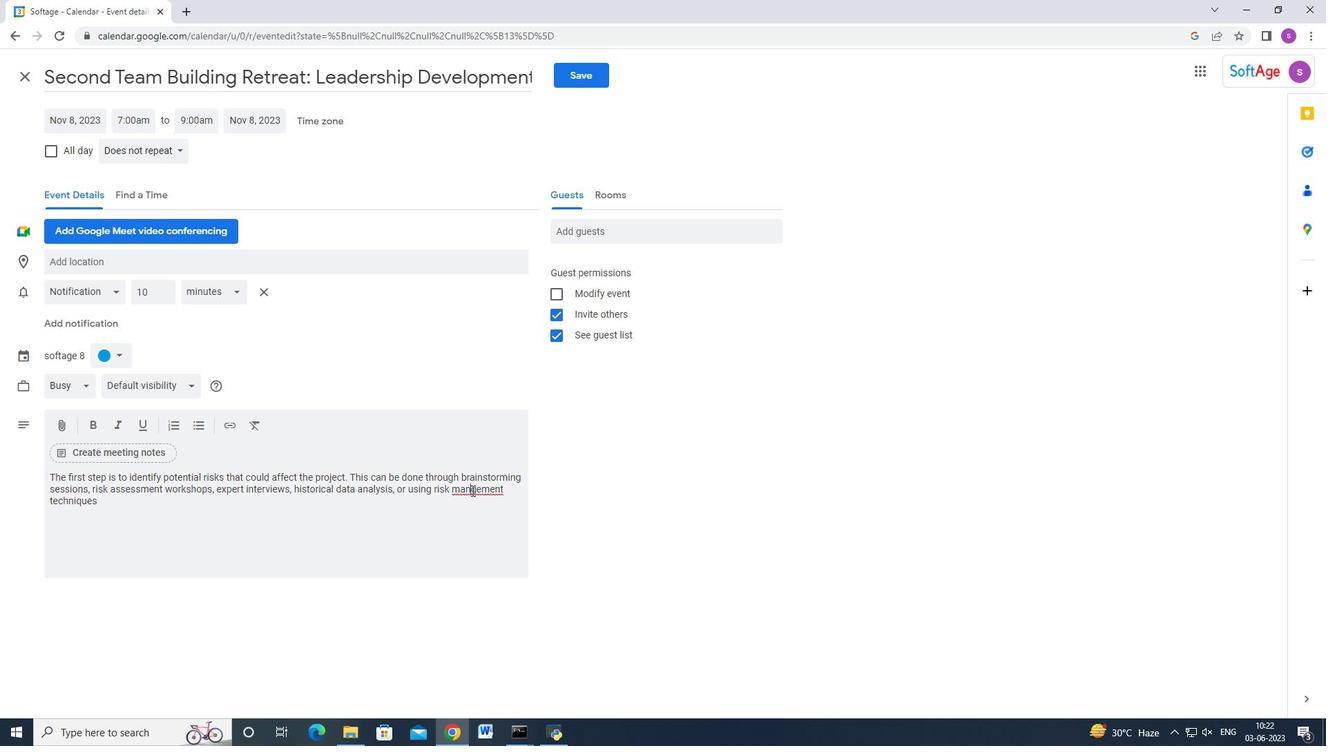 
Action: Key pressed a
Screenshot: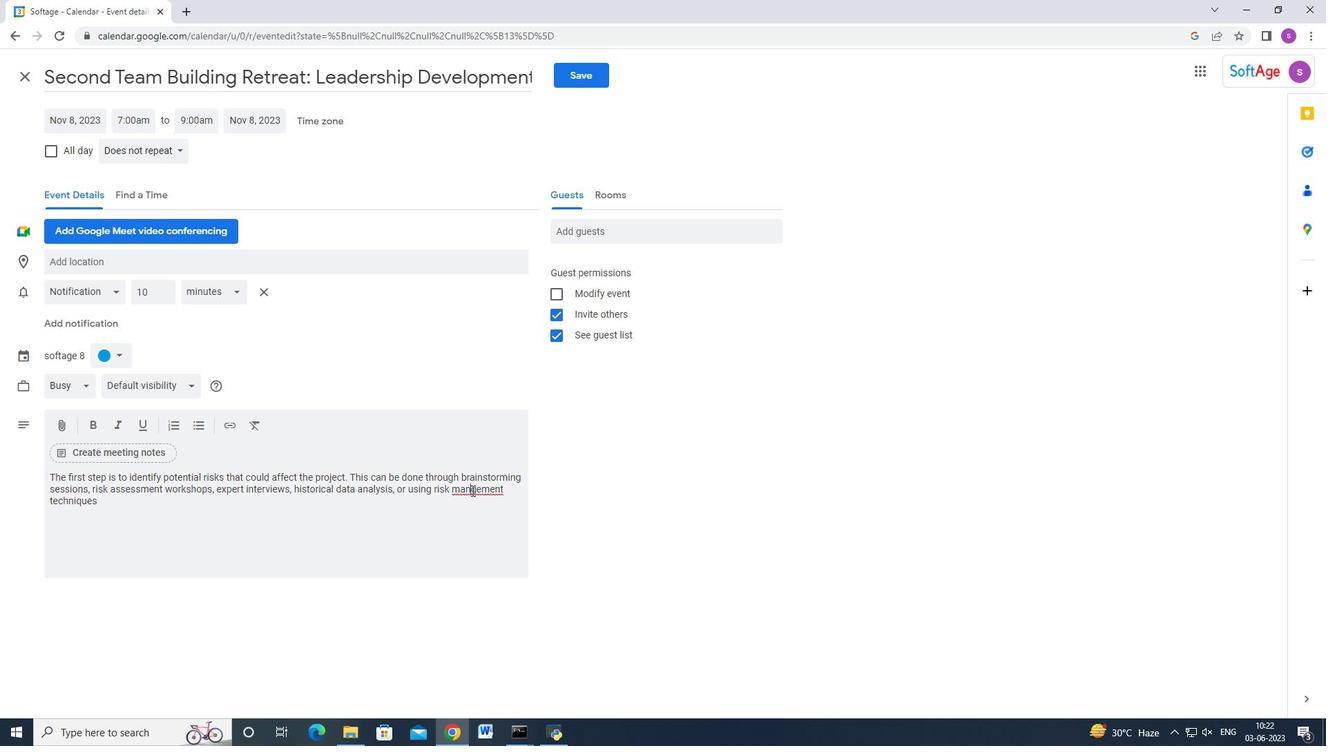 
Action: Mouse moved to (378, 505)
Screenshot: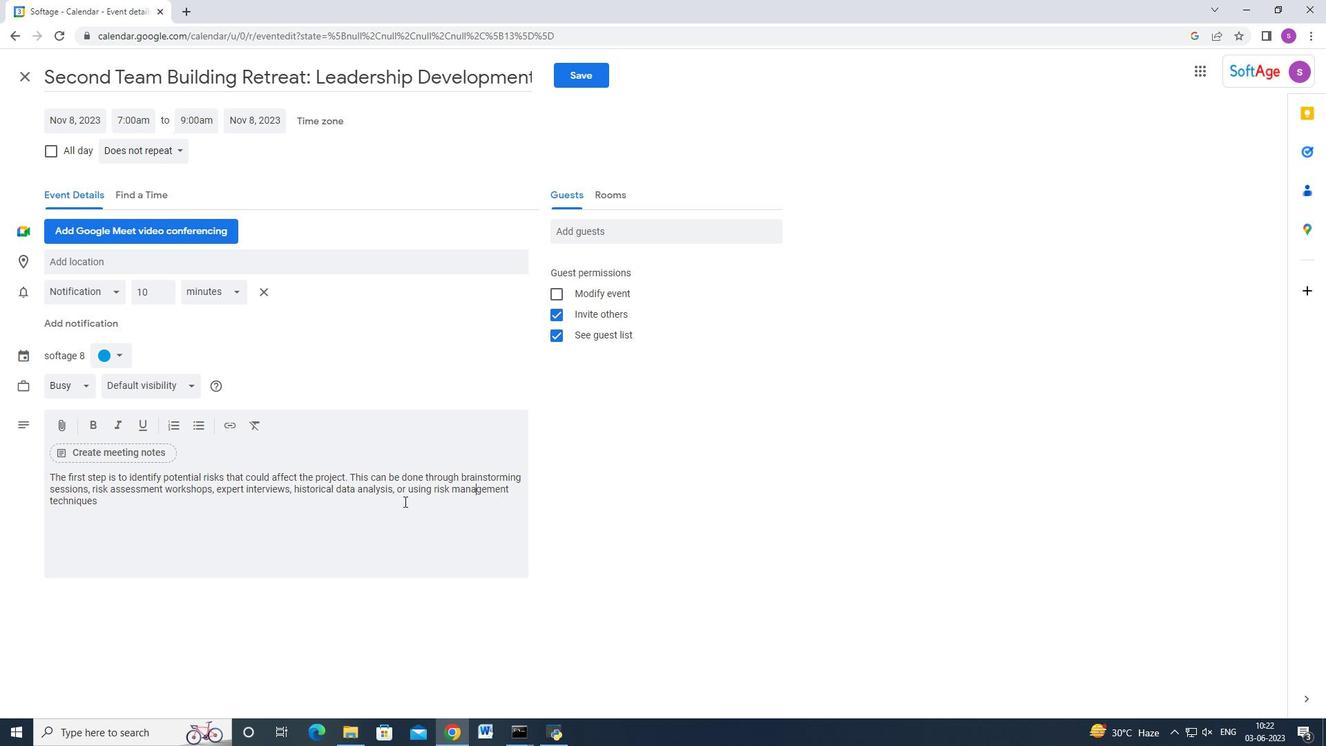 
Action: Mouse pressed left at (378, 505)
Screenshot: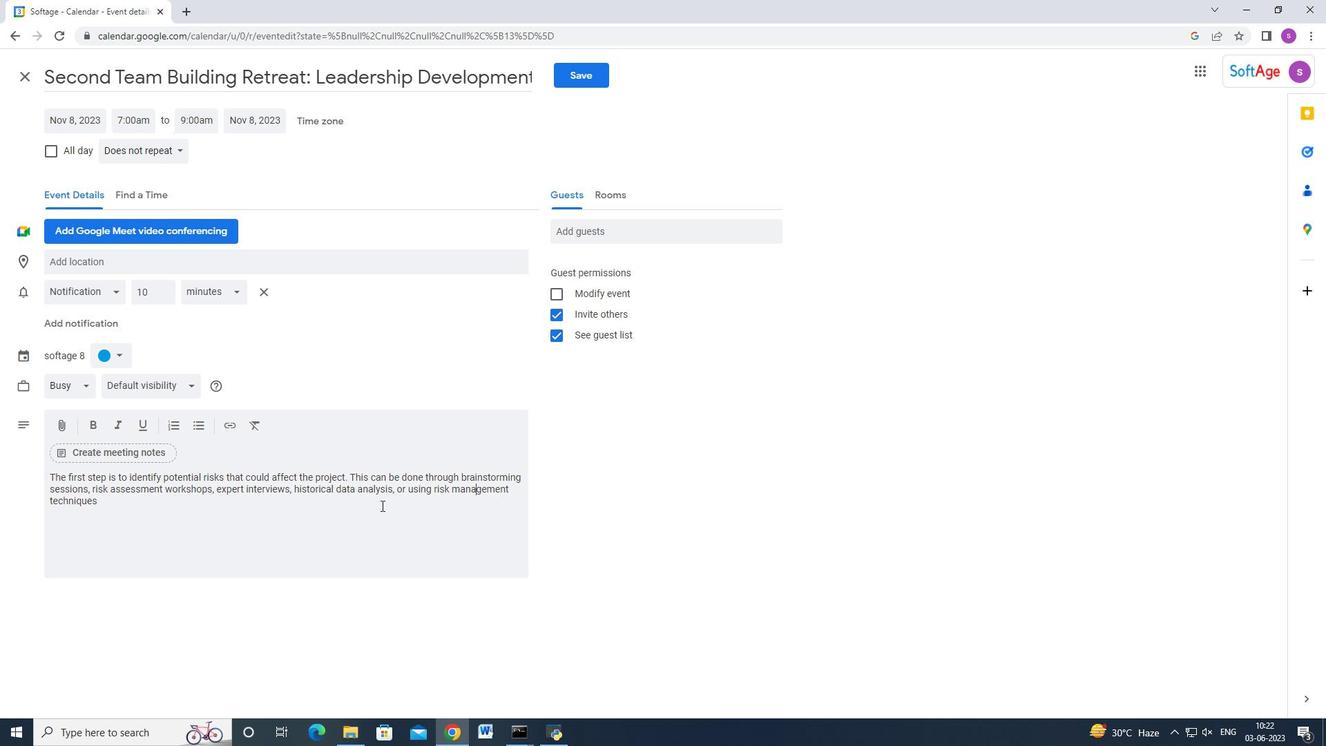 
Action: Mouse moved to (378, 505)
Screenshot: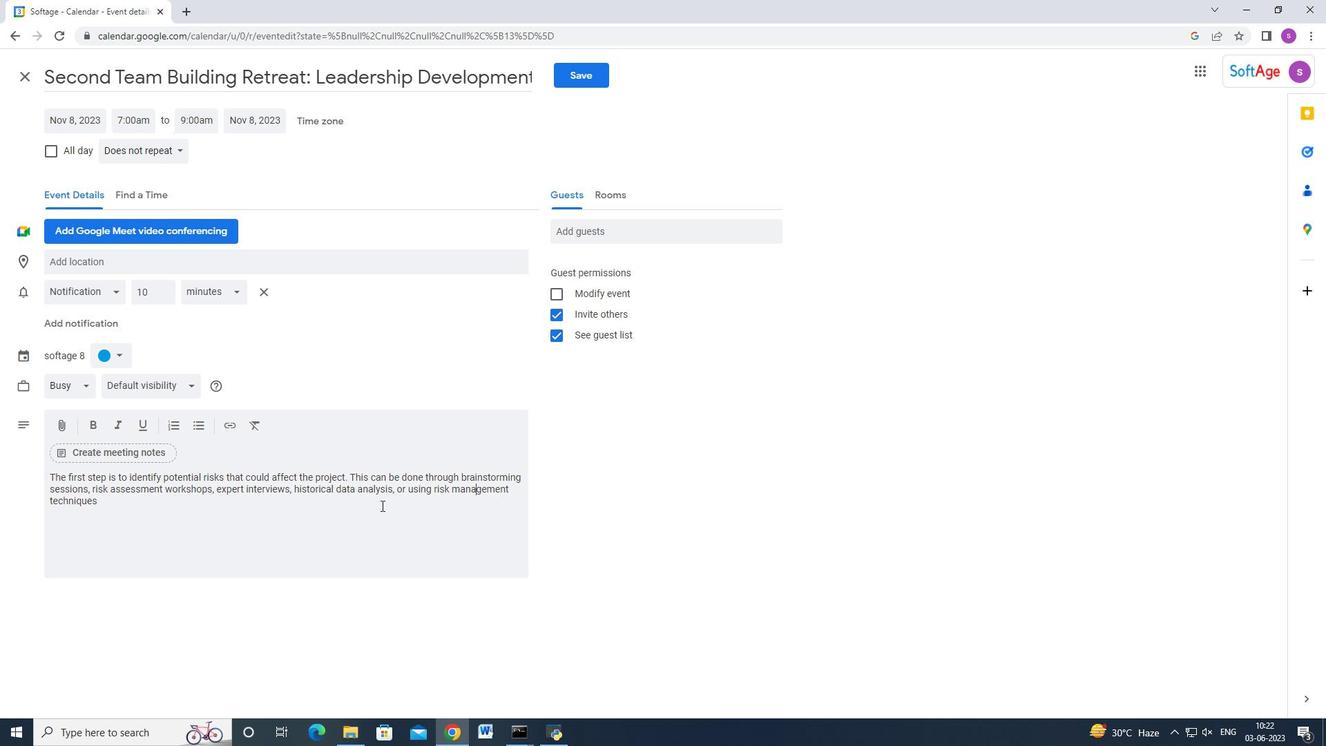 
Action: Key pressed <Key.space><Key.backspace><Key.space>sy<Key.backspace>uch<Key.space>as<Key.space><Key.caps_lock>SWOT<Key.caps_lock><Key.space>s<Key.backspace>analysis<Key.space><Key.shift>(<Key.space><Key.backspace><Key.shift_r>Strengths,<Key.space><Key.shift_r>Weaknesses,<Key.space><Key.shift>Oppurtunities,
Screenshot: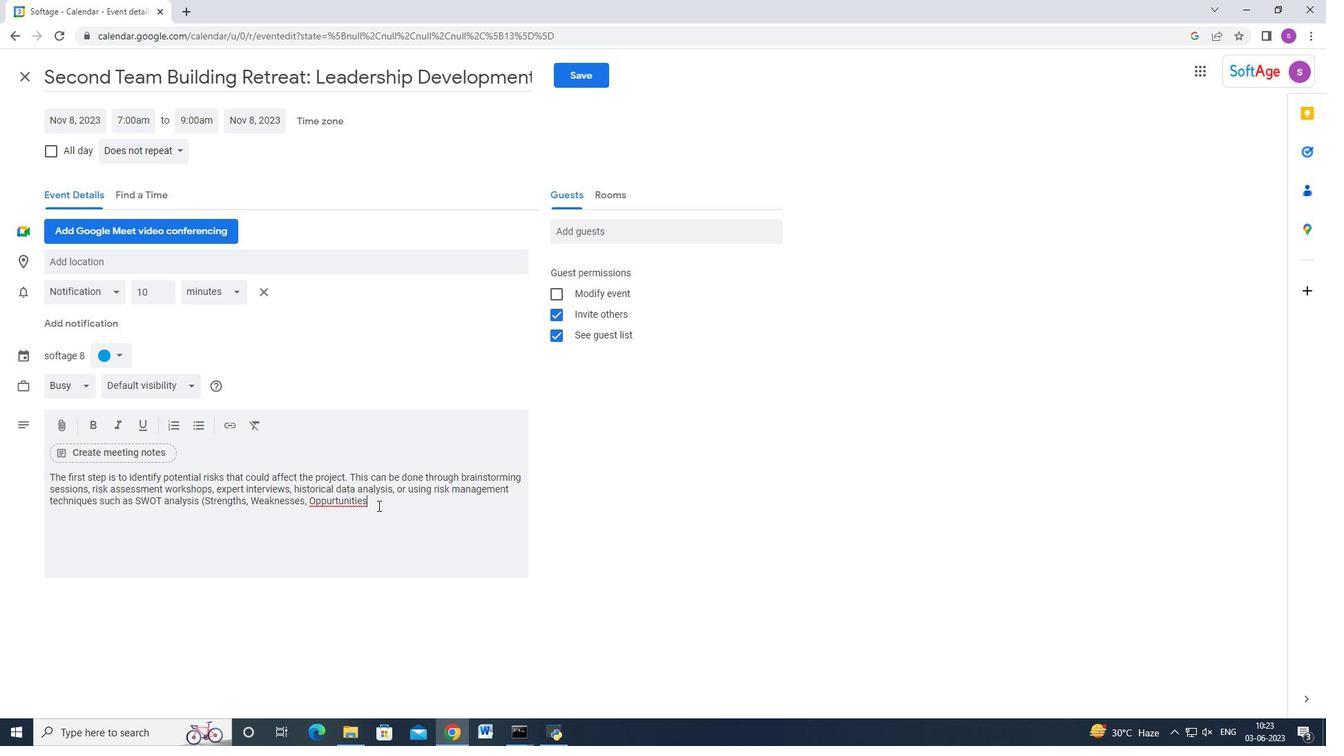 
Action: Mouse moved to (331, 505)
Screenshot: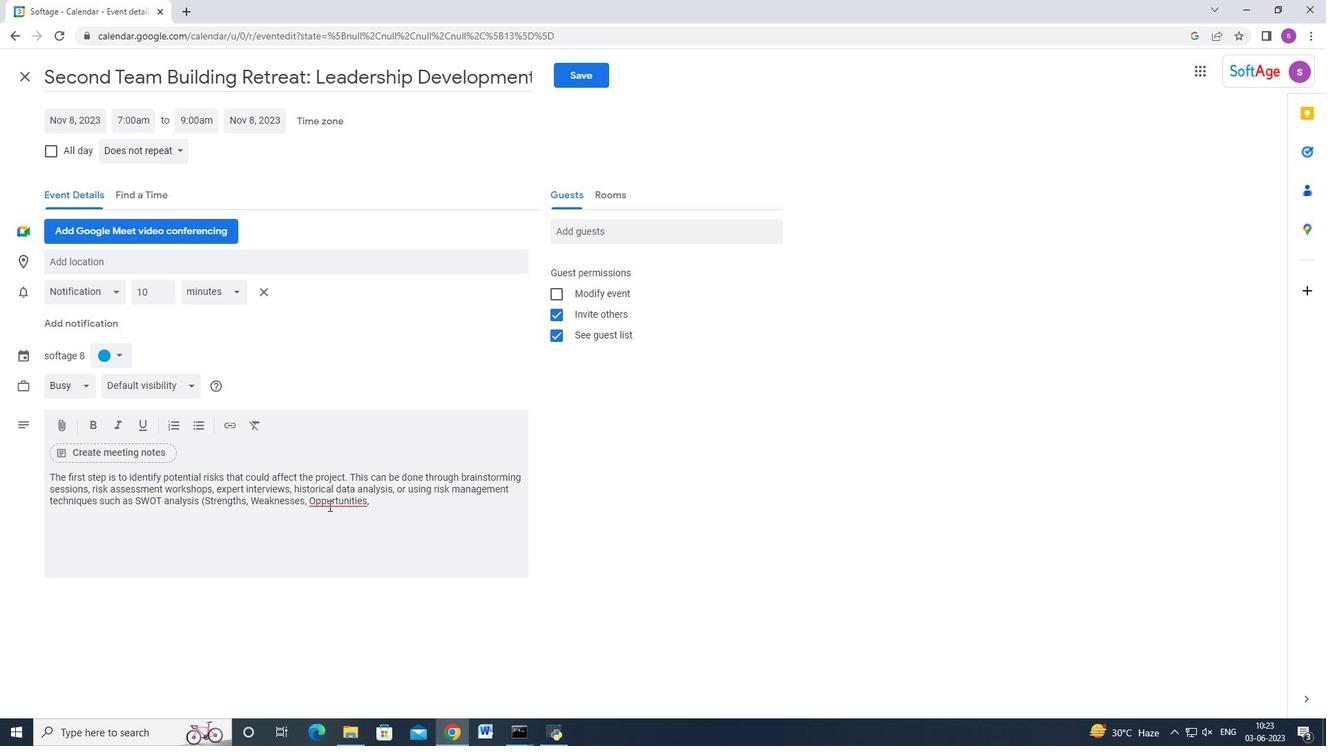 
Action: Mouse pressed left at (331, 505)
Screenshot: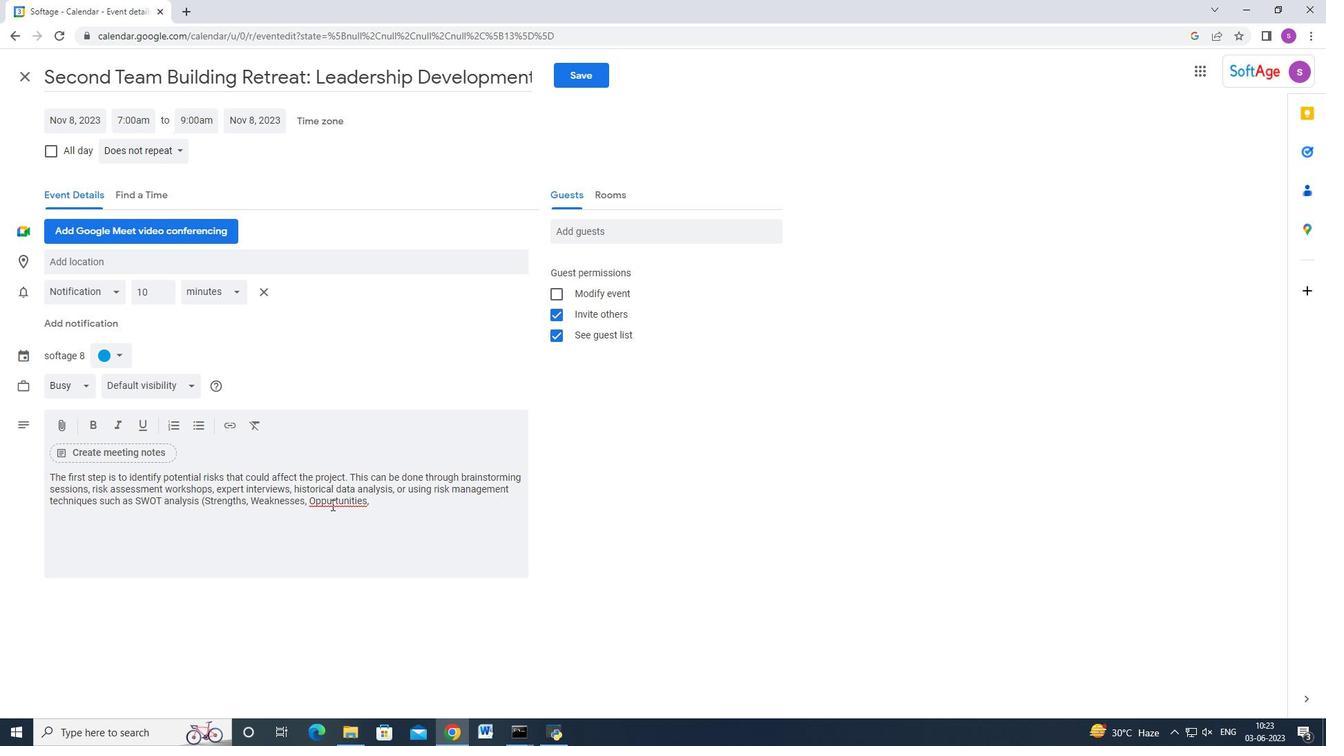 
Action: Mouse moved to (371, 487)
Screenshot: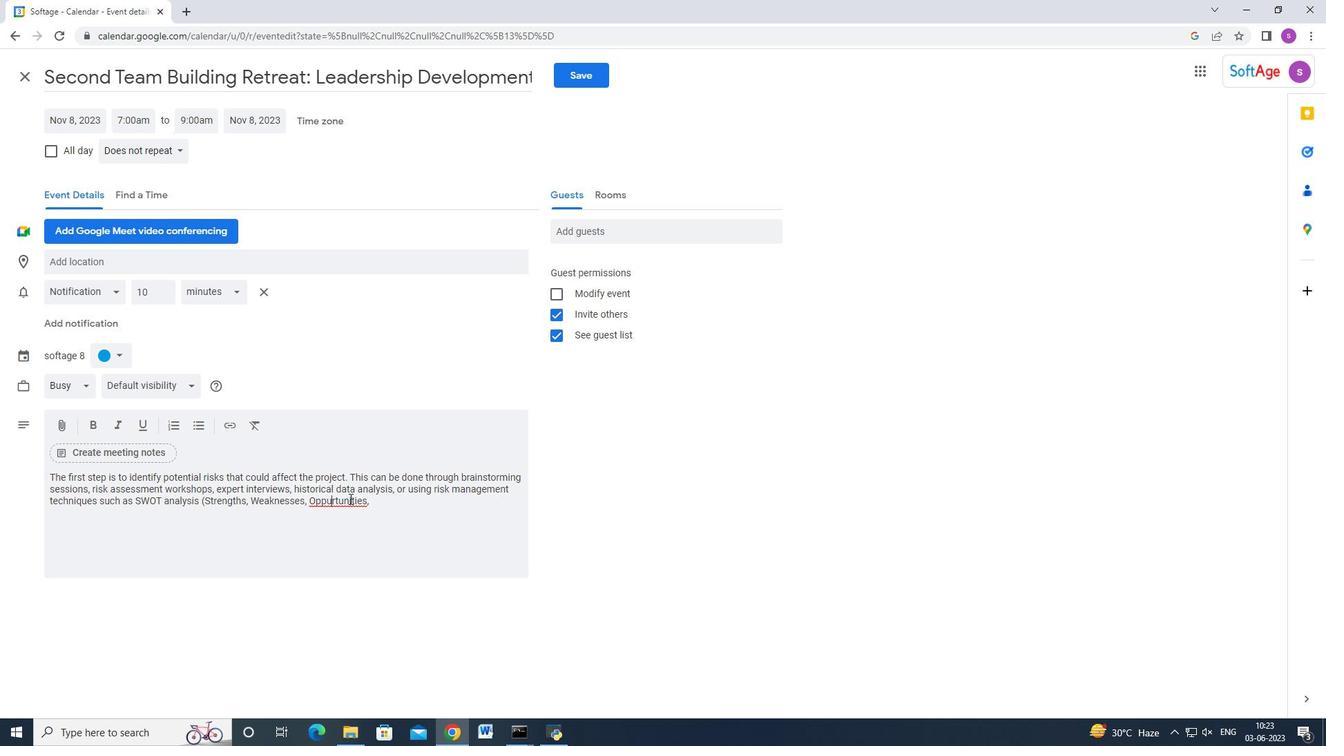 
Action: Key pressed <Key.backspace>o
Screenshot: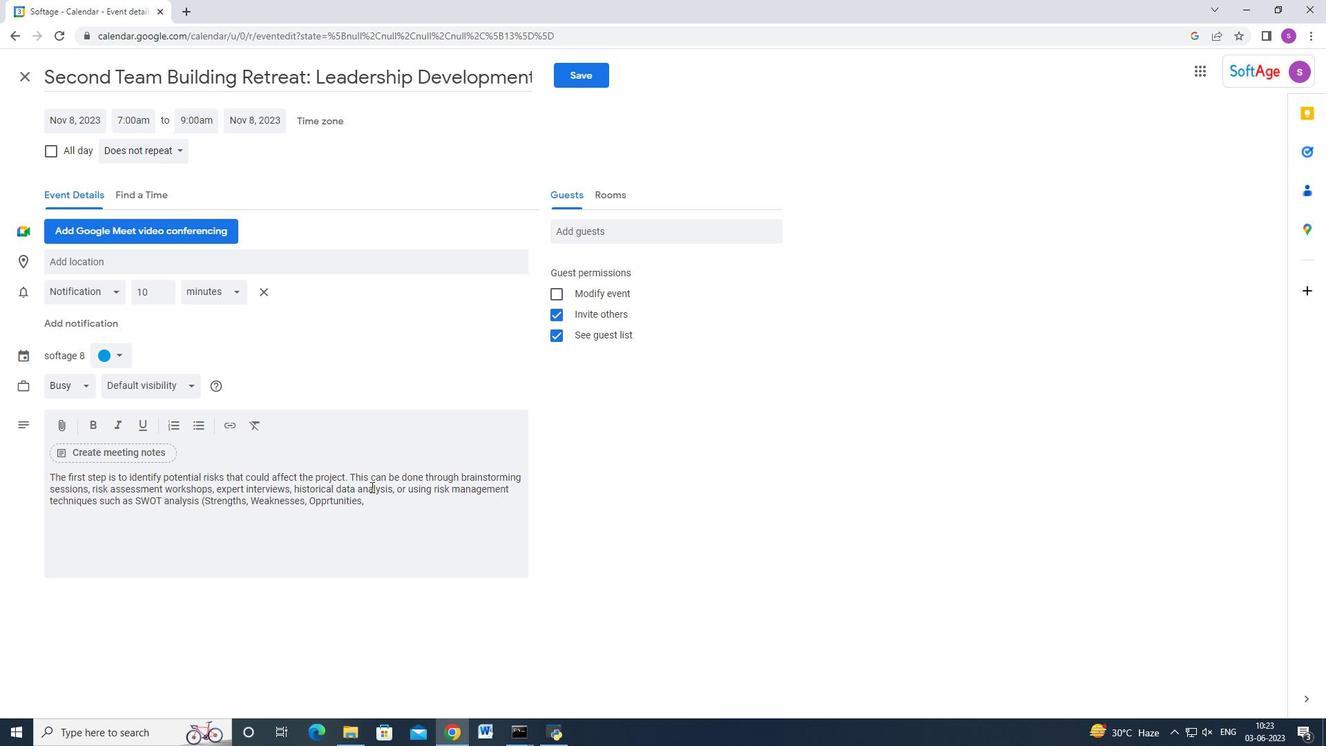 
Action: Mouse moved to (391, 509)
Screenshot: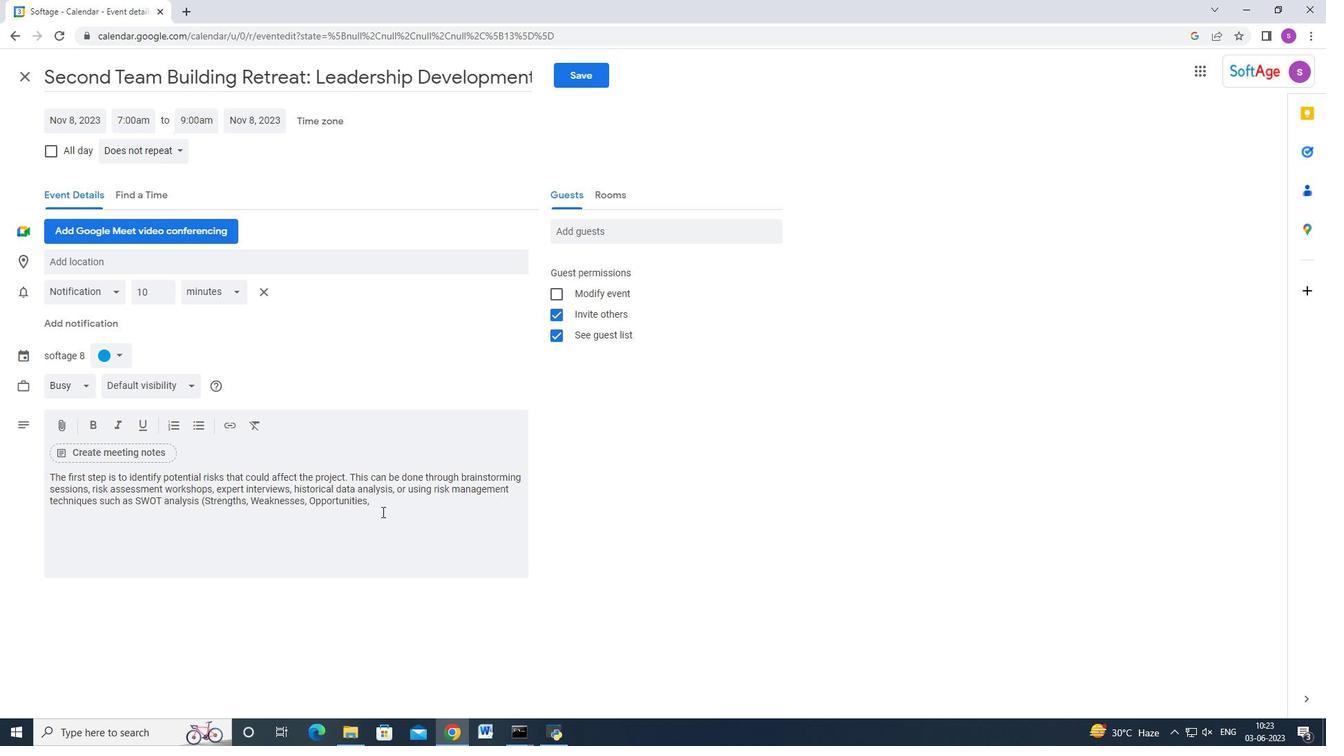 
Action: Mouse pressed left at (391, 509)
Screenshot: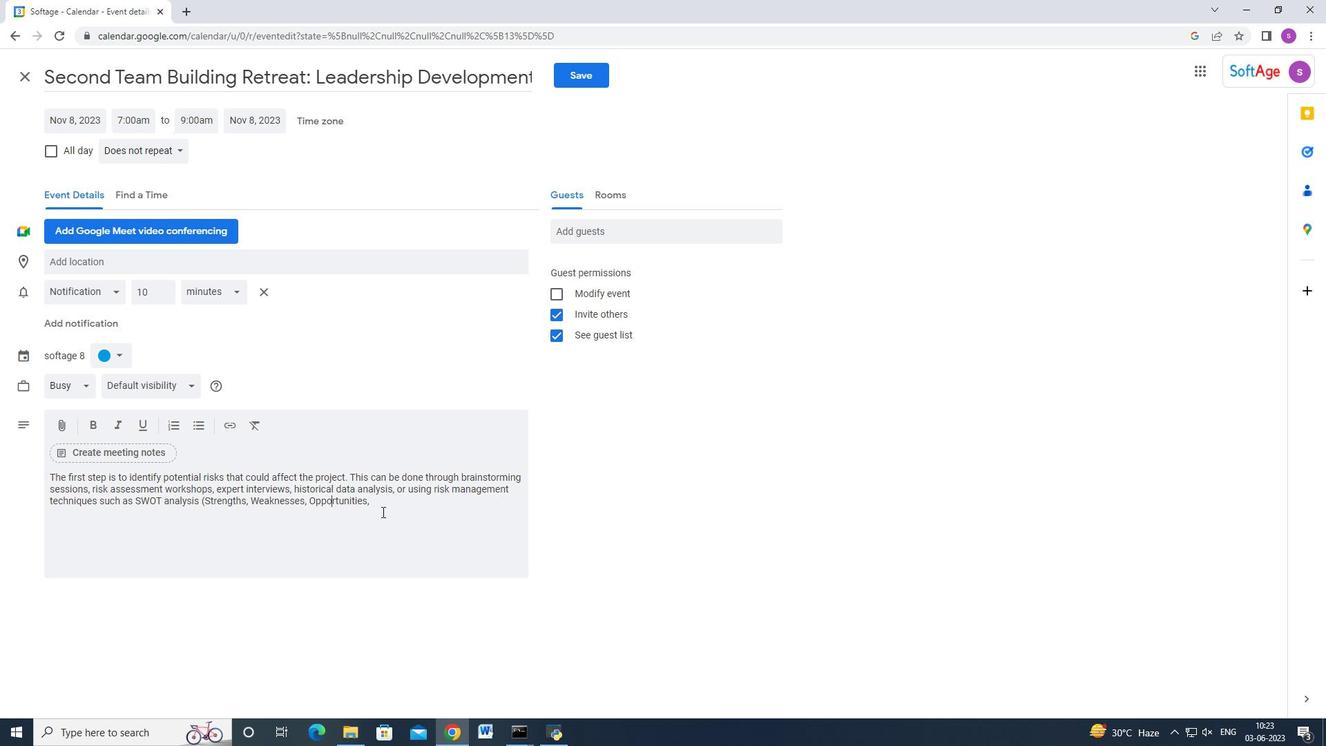 
Action: Mouse moved to (510, 472)
Screenshot: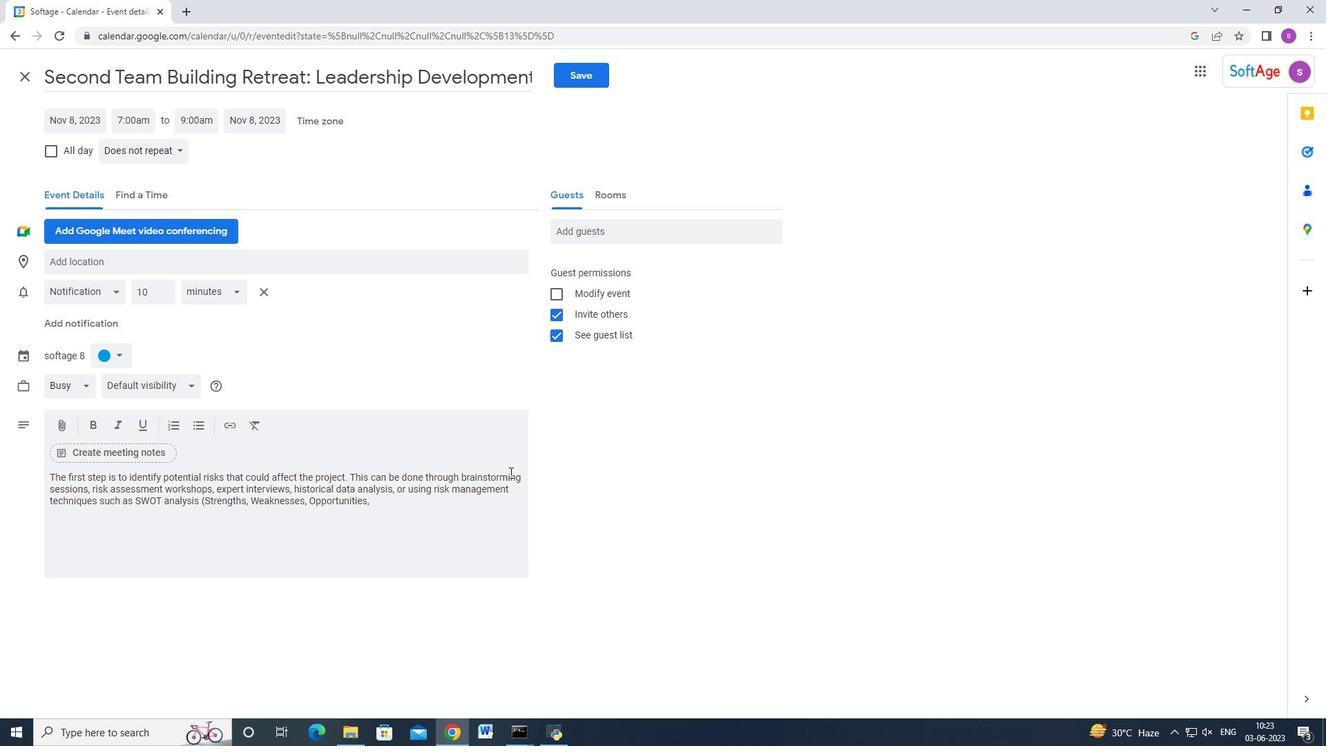 
Action: Key pressed <Key.space><Key.shift>Threats<Key.shift>)<Key.space><Key.backspace>.
Screenshot: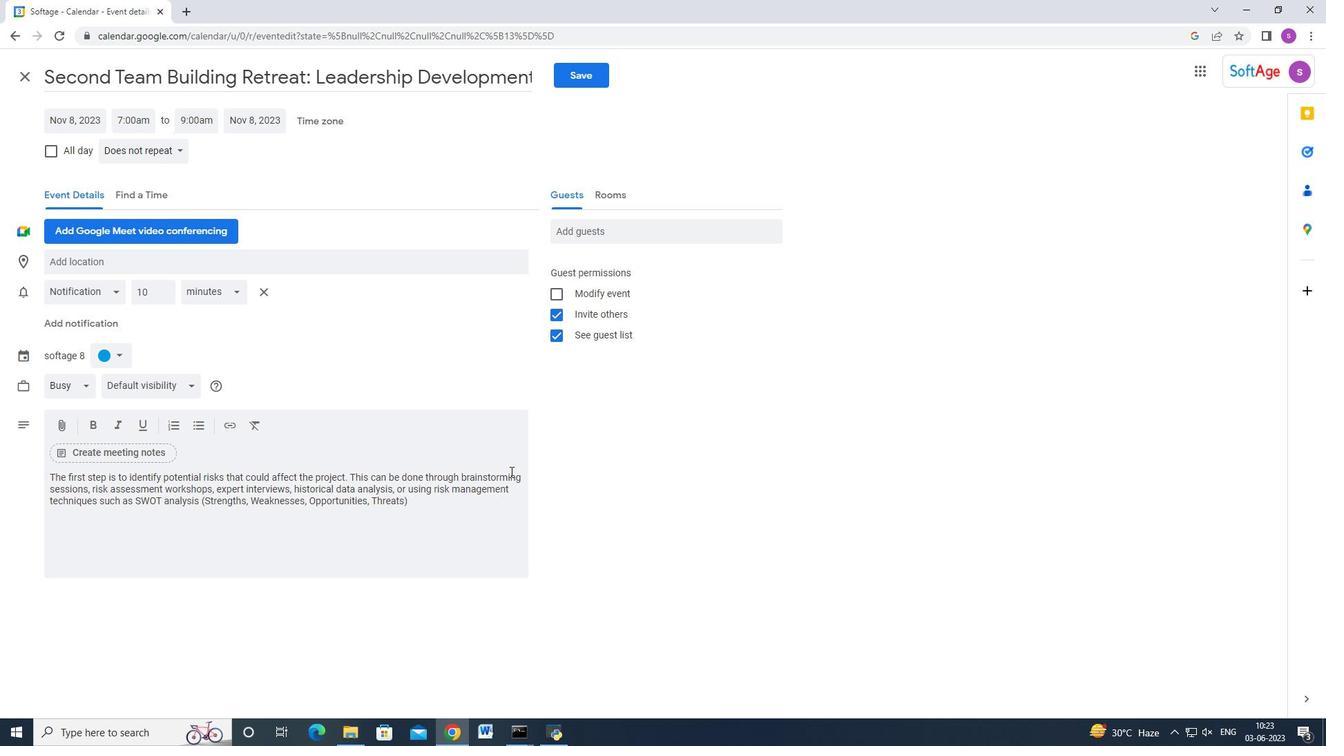 
Action: Mouse moved to (107, 360)
Screenshot: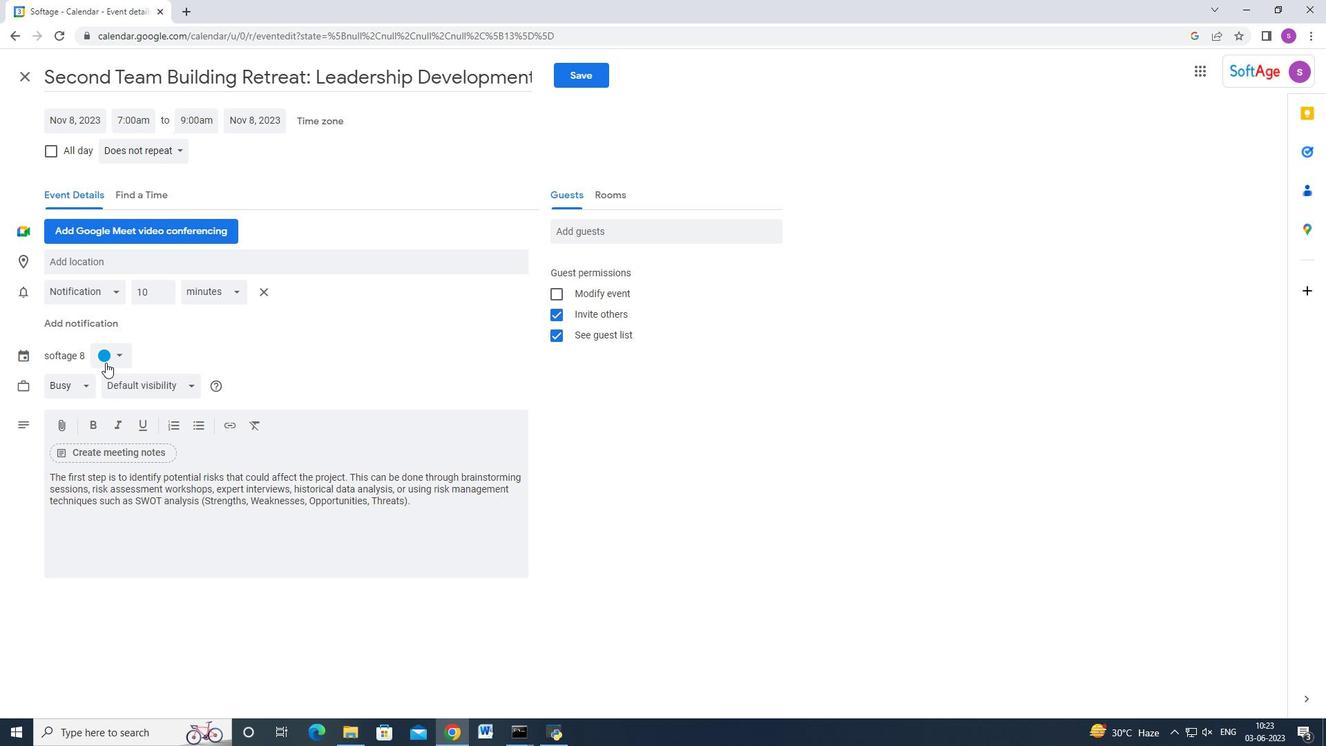 
Action: Mouse pressed left at (107, 360)
Screenshot: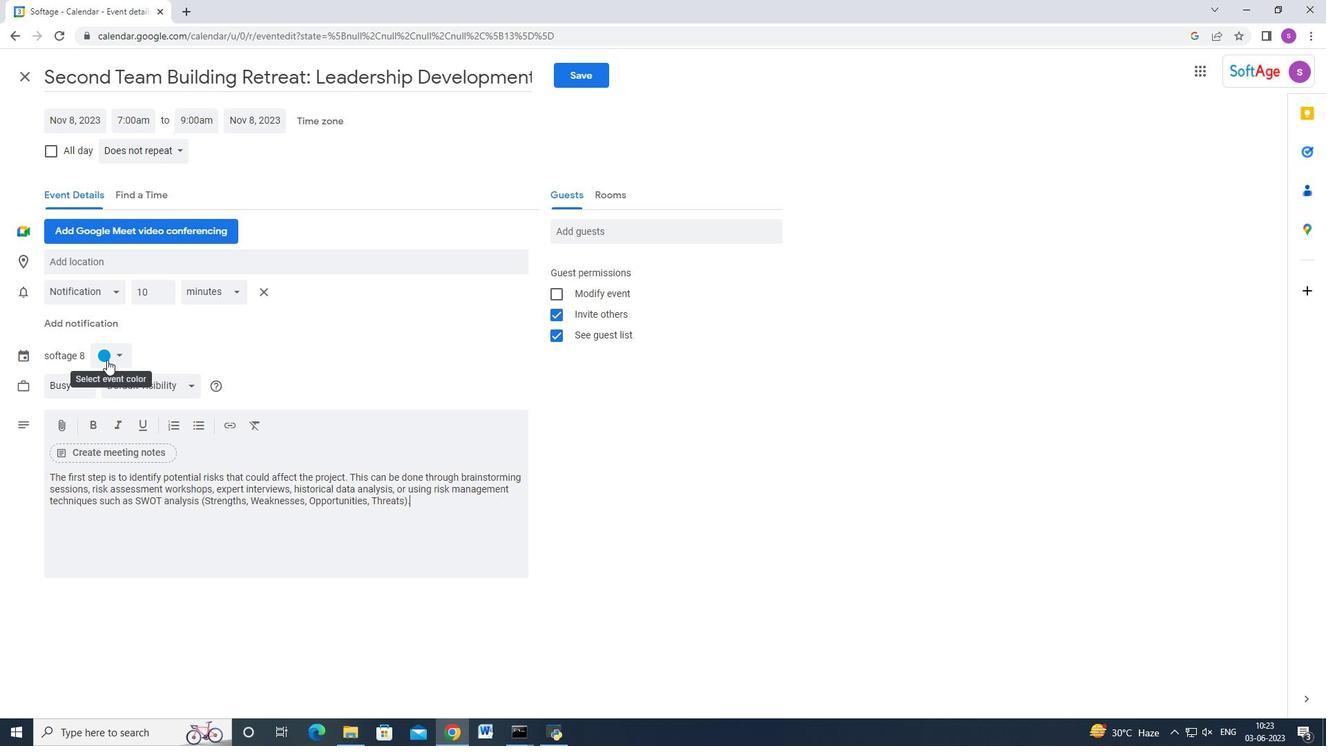 
Action: Mouse moved to (120, 354)
Screenshot: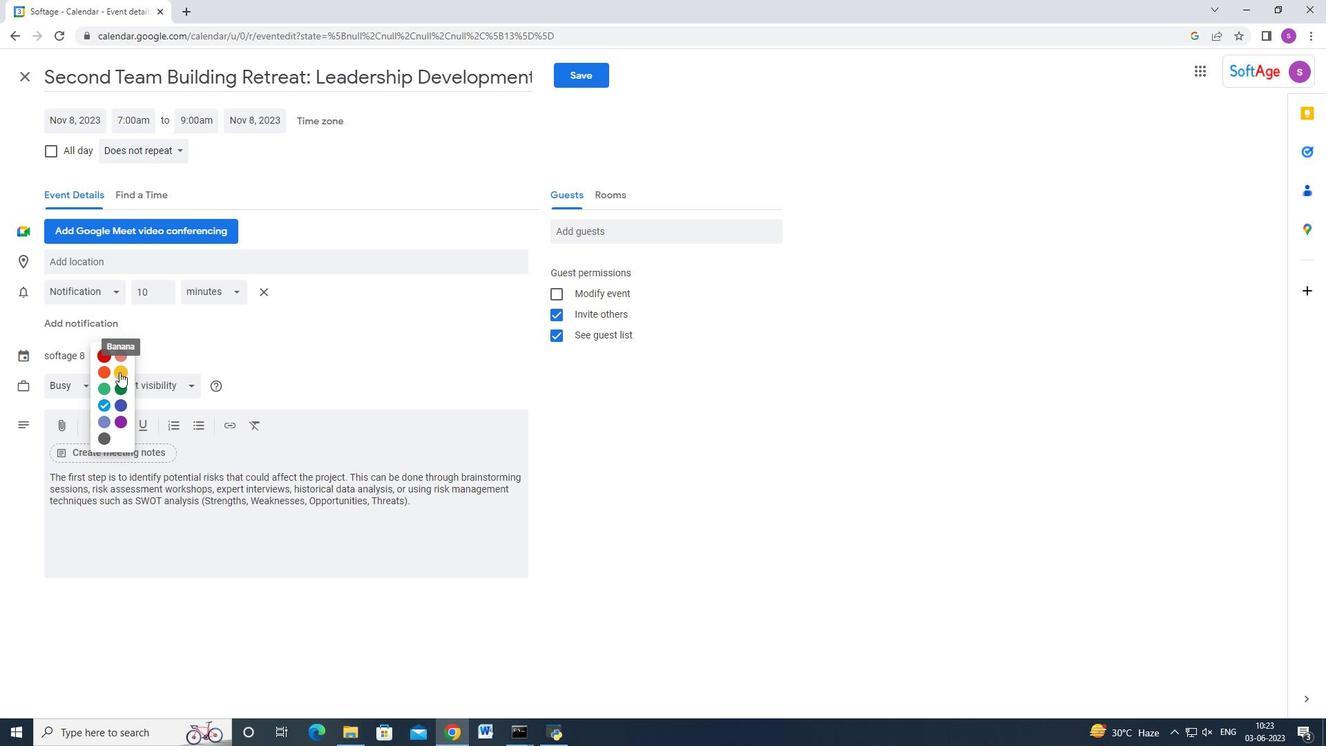 
Action: Mouse pressed left at (120, 354)
Screenshot: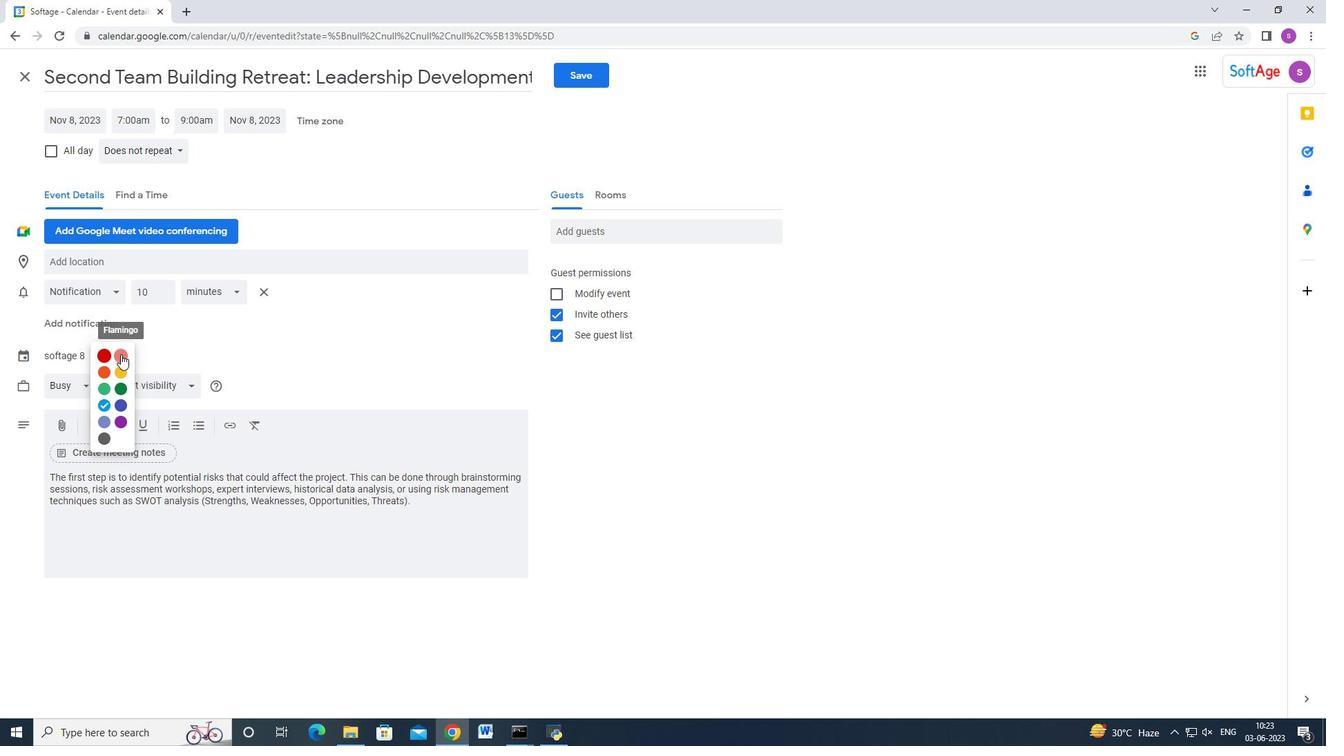 
Action: Mouse moved to (340, 259)
Screenshot: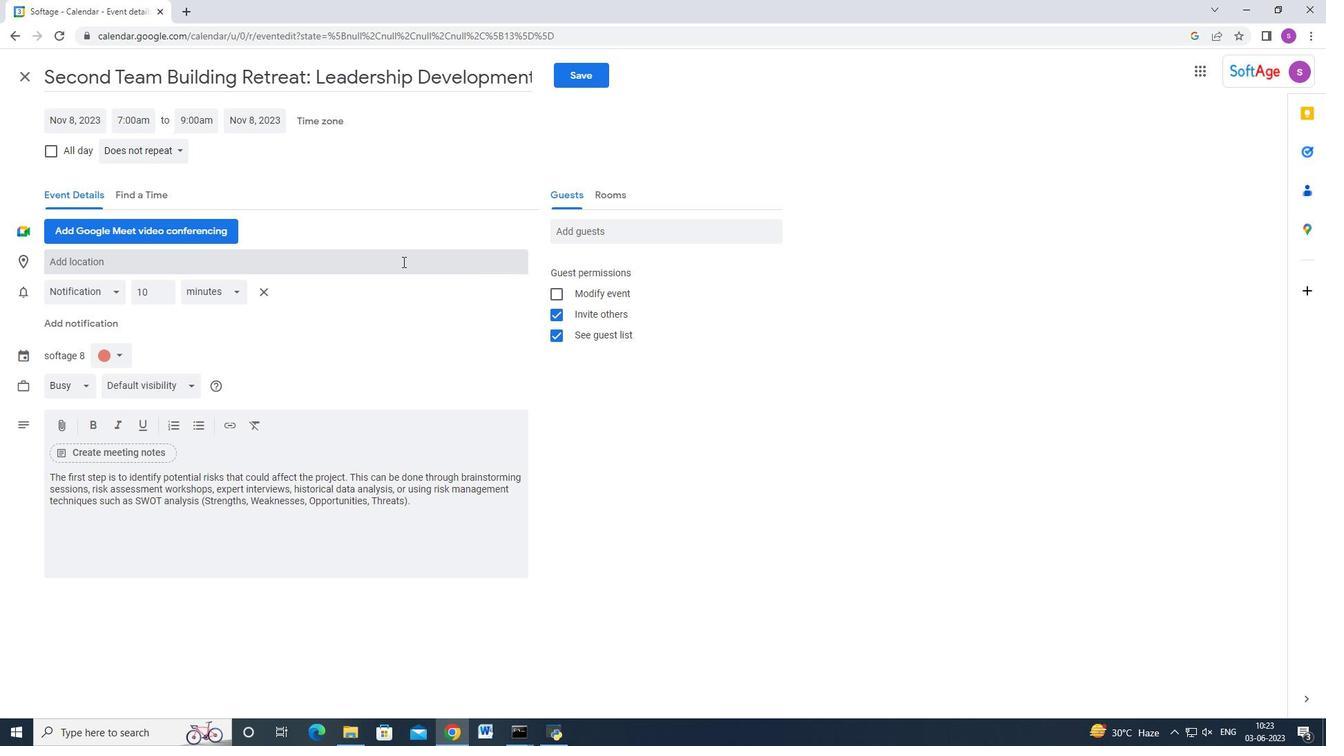 
Action: Mouse pressed left at (340, 259)
Screenshot: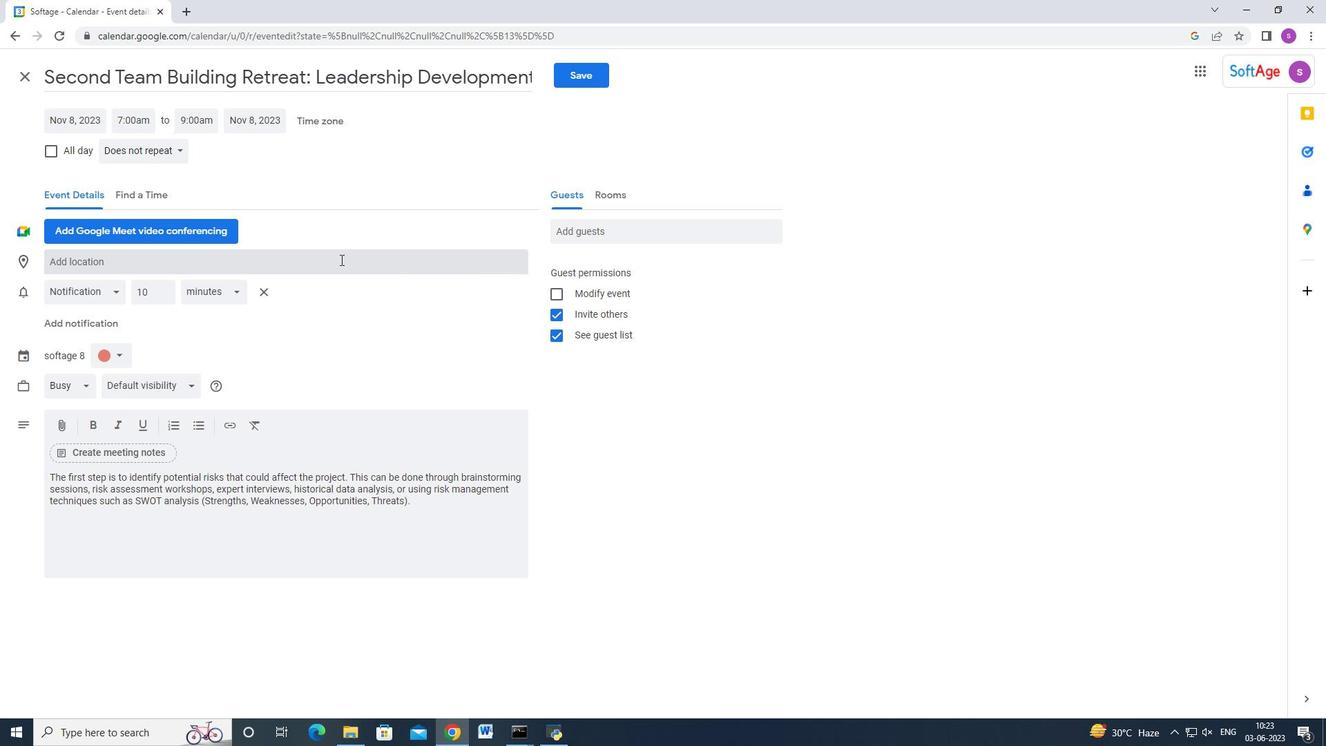 
Action: Key pressed <Key.shift_r>Aarhus,<Key.space><Key.shift>Denmark<Key.enter>
Screenshot: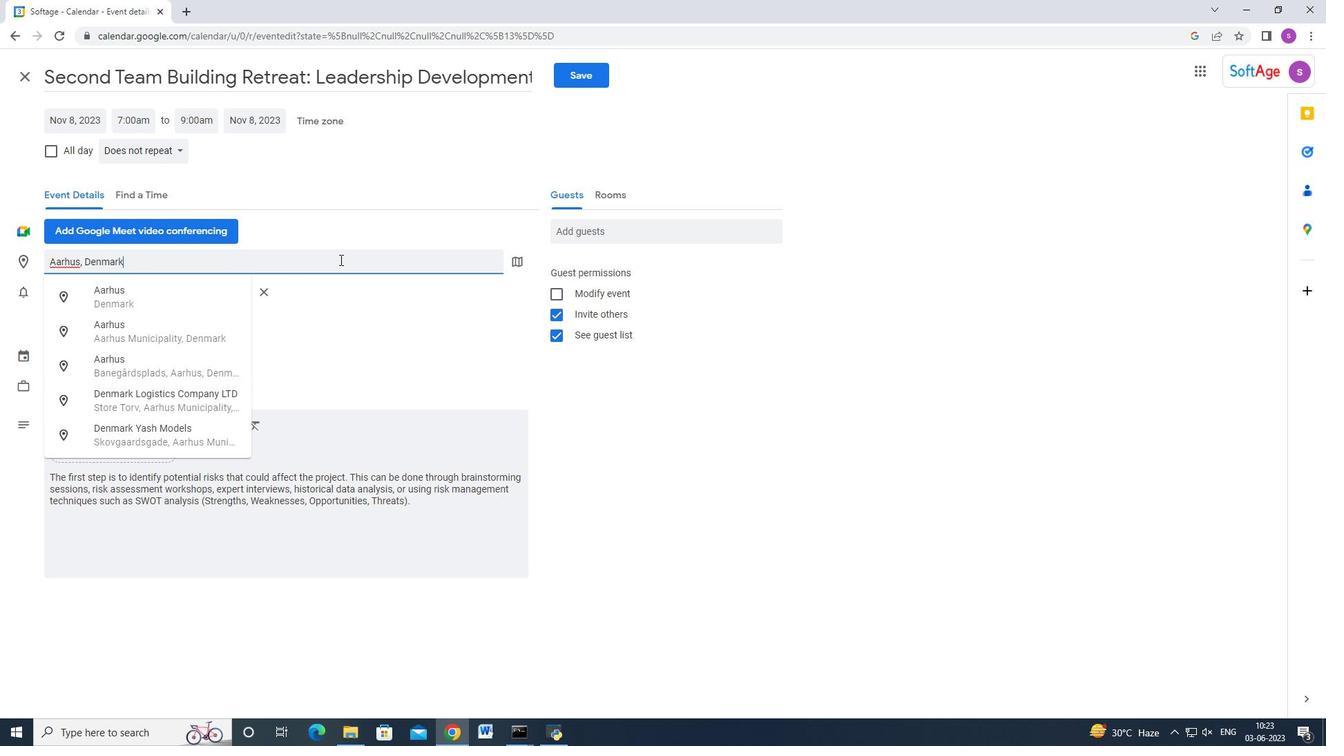 
Action: Mouse moved to (586, 232)
Screenshot: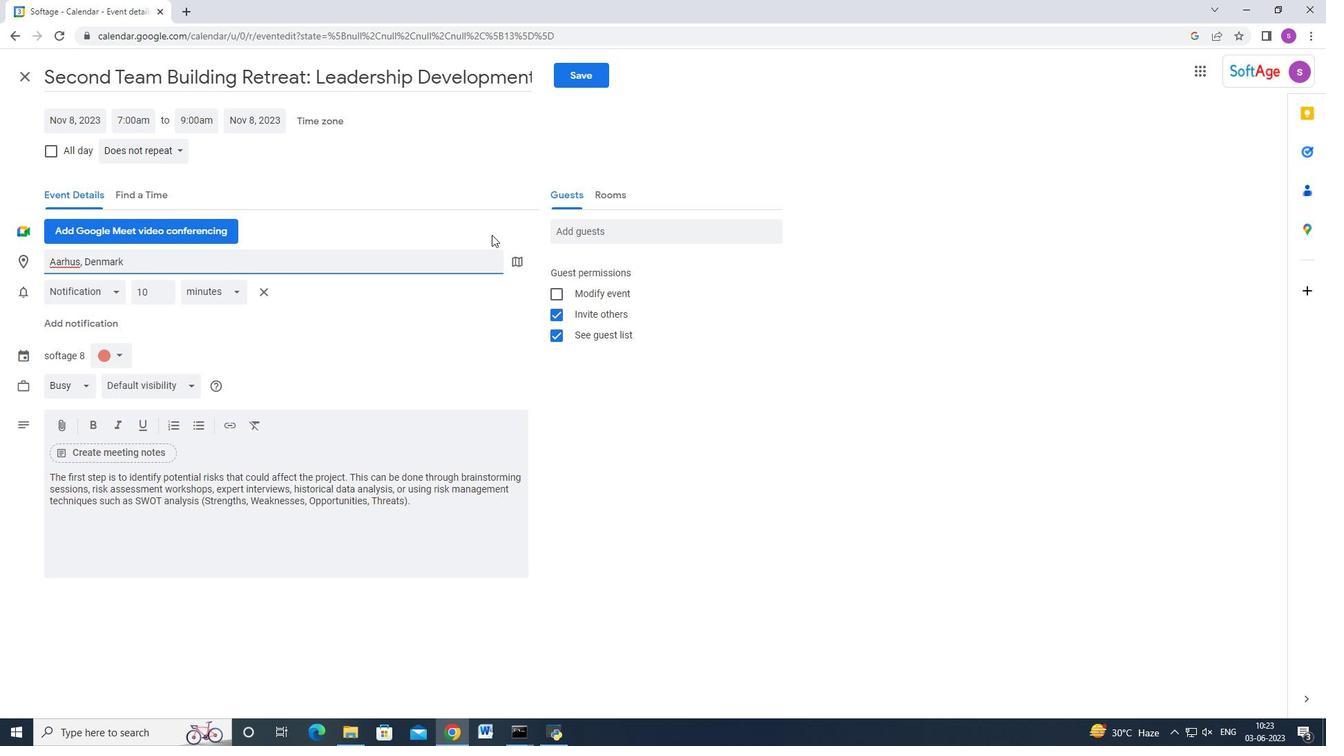 
Action: Mouse pressed left at (586, 232)
Screenshot: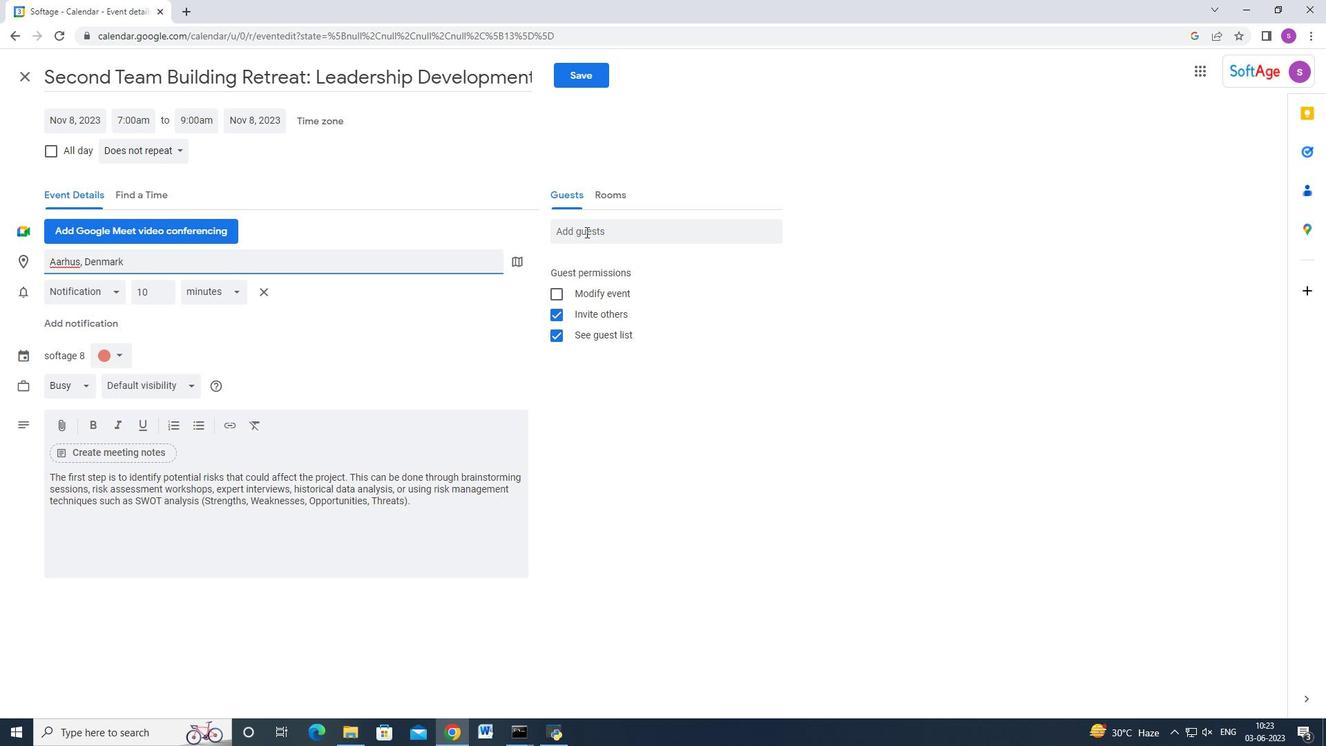 
Action: Key pressed softage.3<Key.shift_r>@softage.net<Key.enter>softage.4<Key.shift_r>@softage.net<Key.enter>
Screenshot: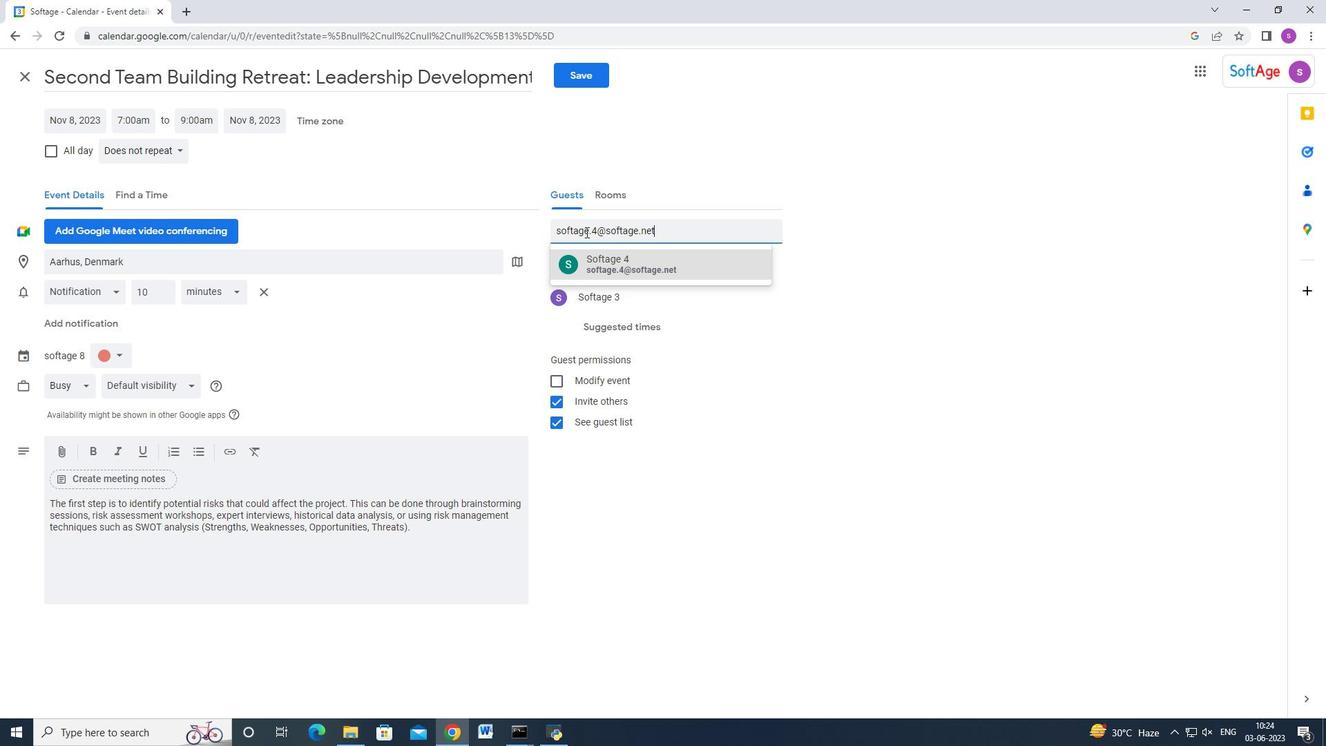 
Action: Mouse moved to (165, 154)
Screenshot: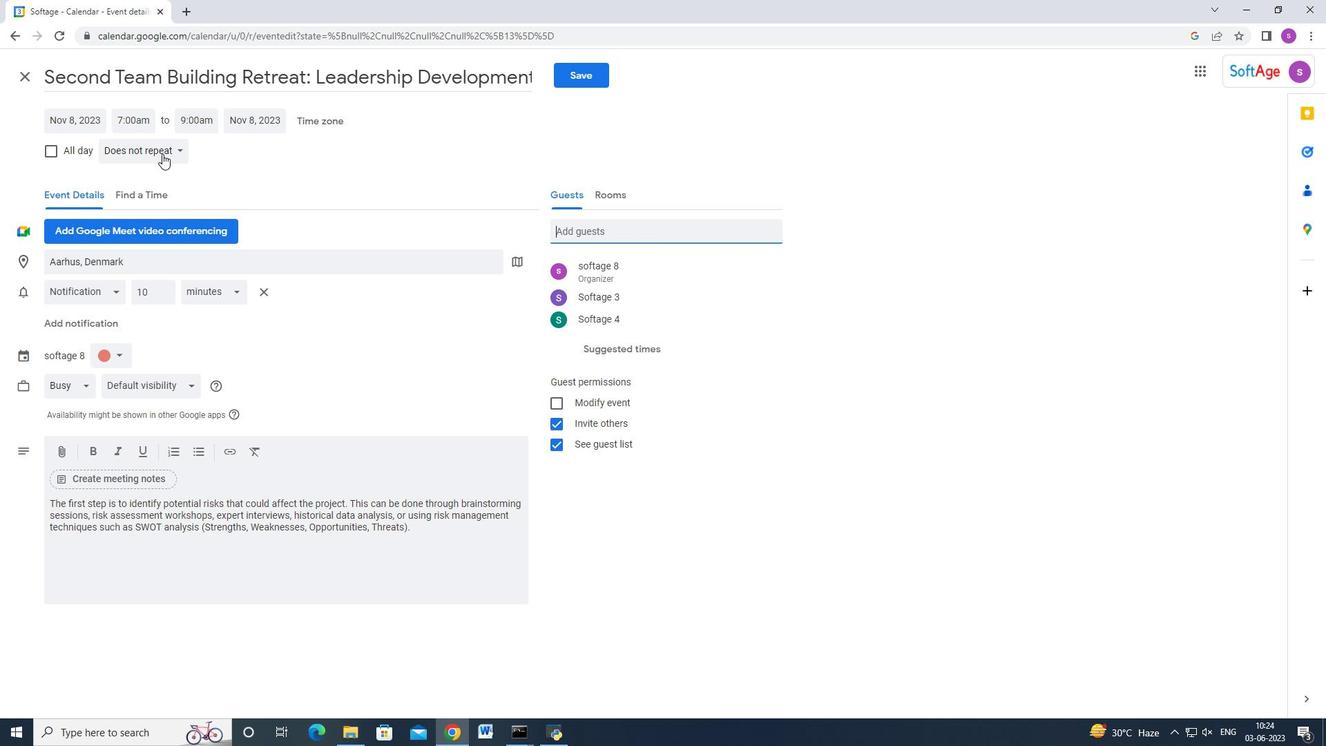 
Action: Mouse pressed left at (165, 154)
Screenshot: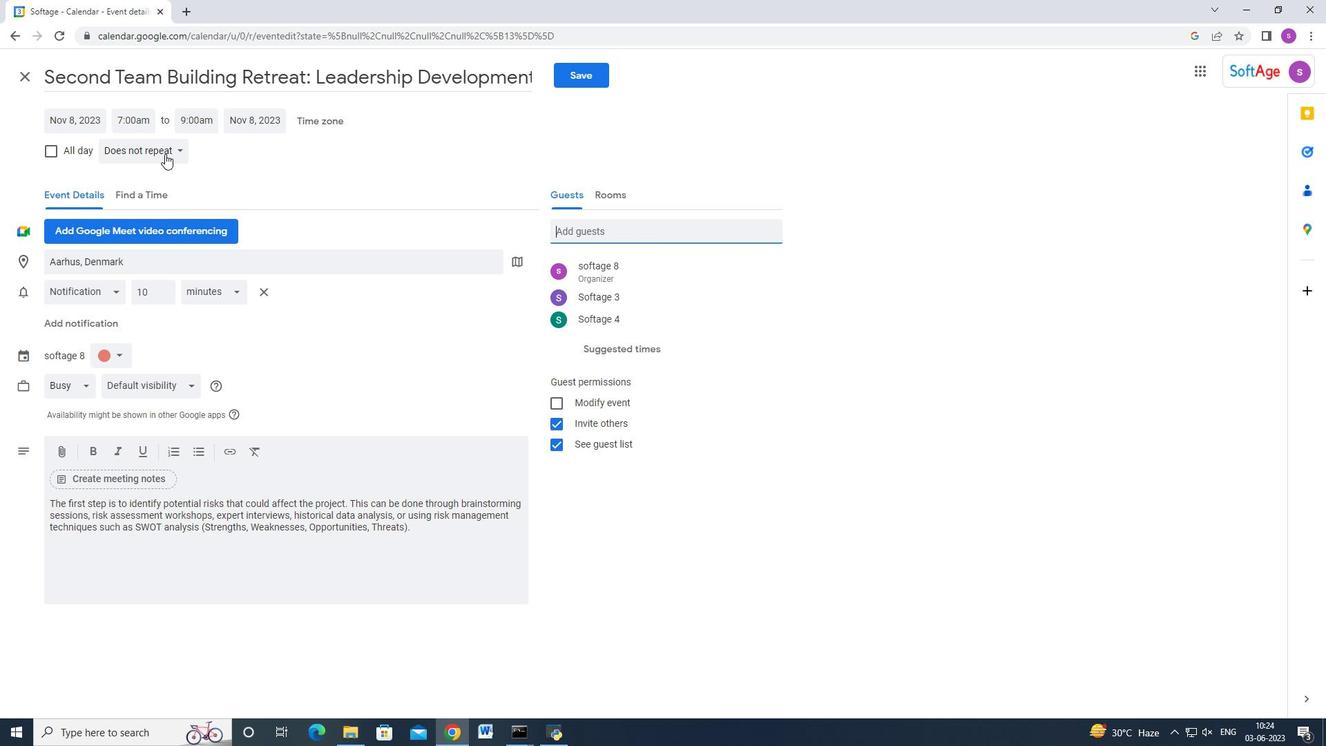 
Action: Mouse moved to (129, 297)
Screenshot: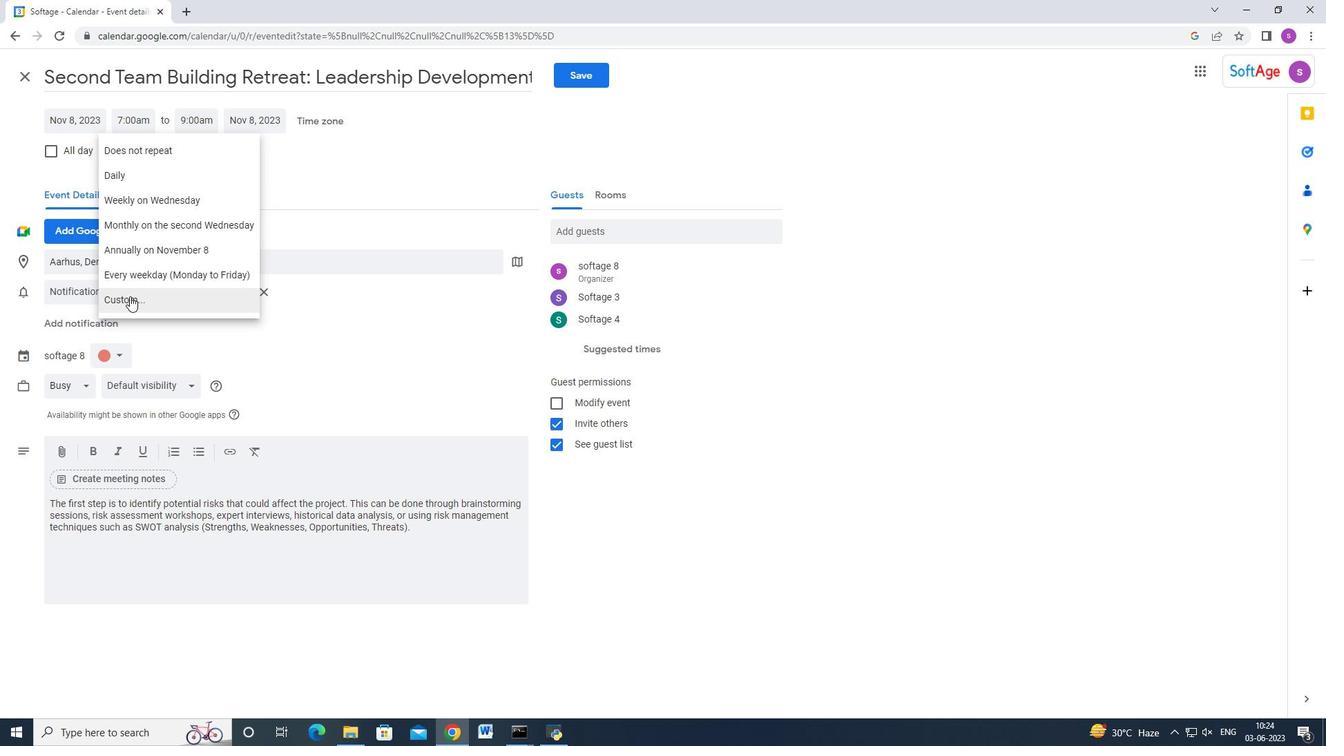 
Action: Mouse pressed left at (129, 297)
Screenshot: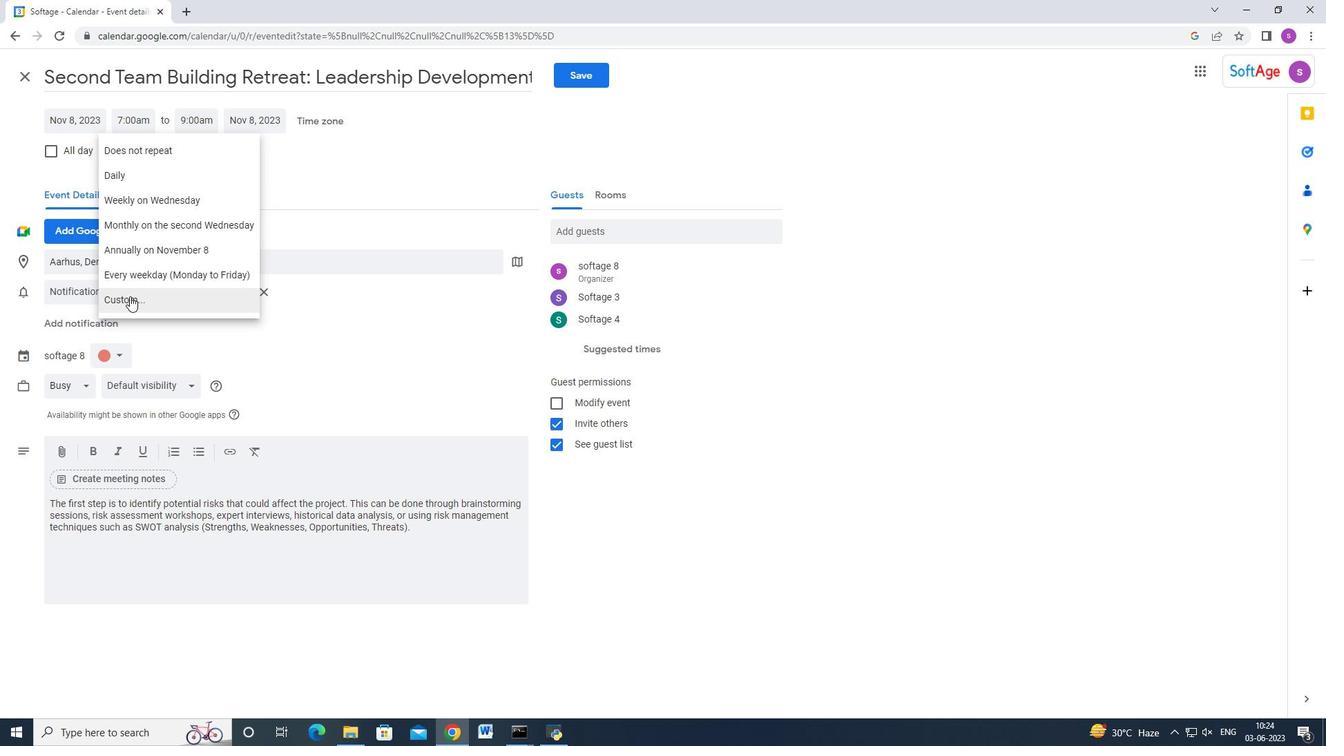 
Action: Mouse moved to (712, 520)
Screenshot: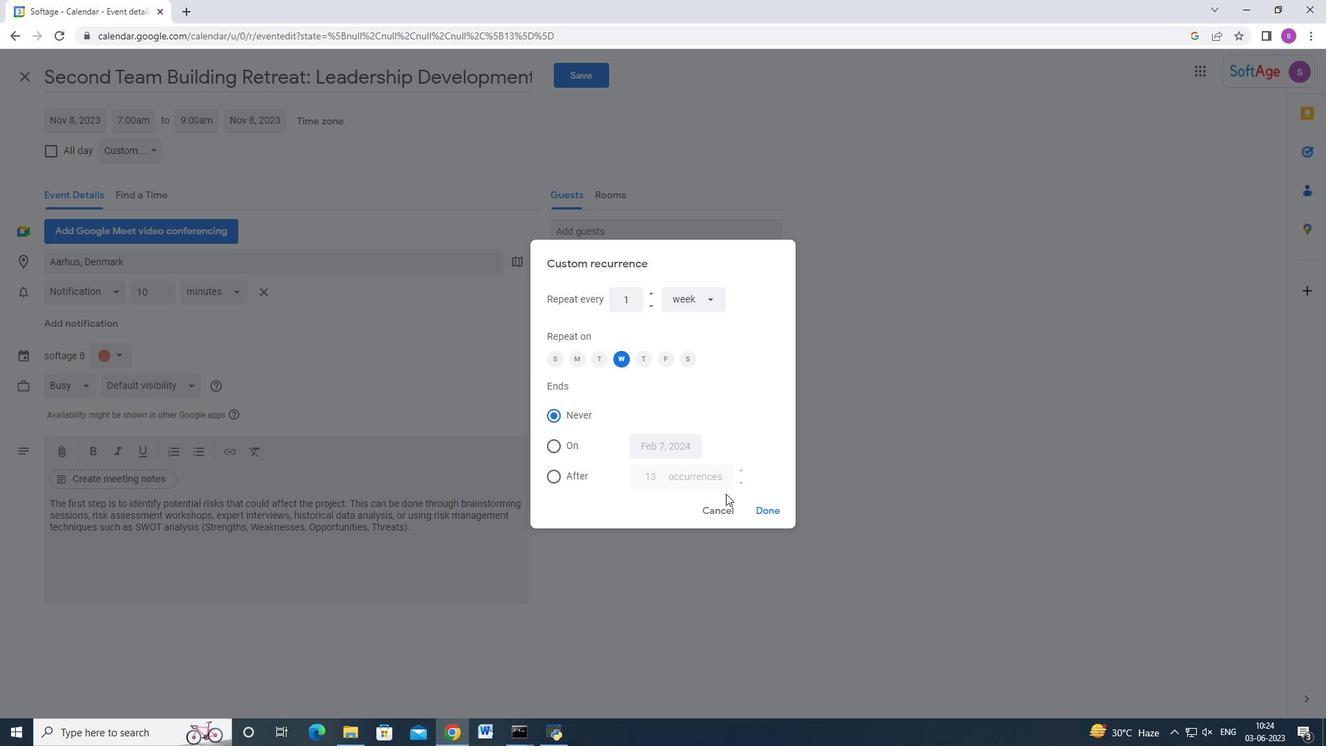
Action: Mouse pressed left at (712, 520)
Screenshot: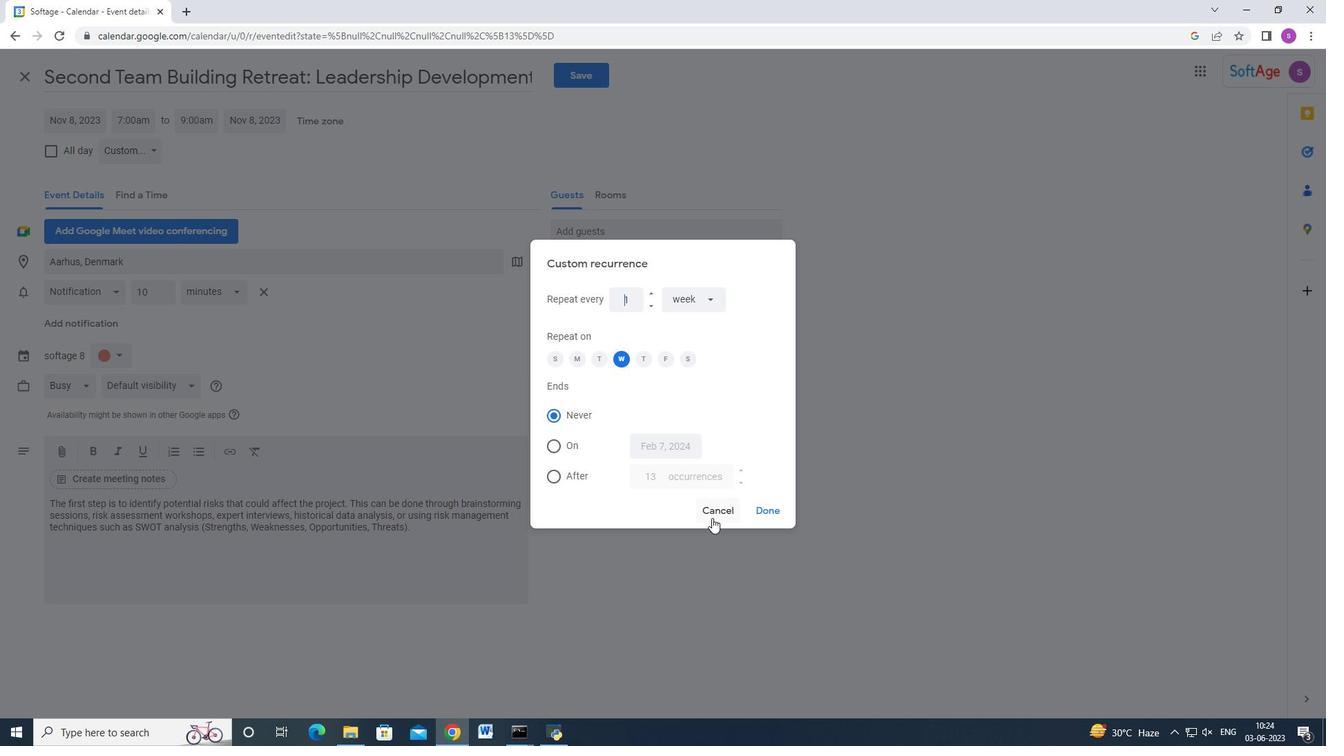 
Action: Mouse moved to (131, 142)
Screenshot: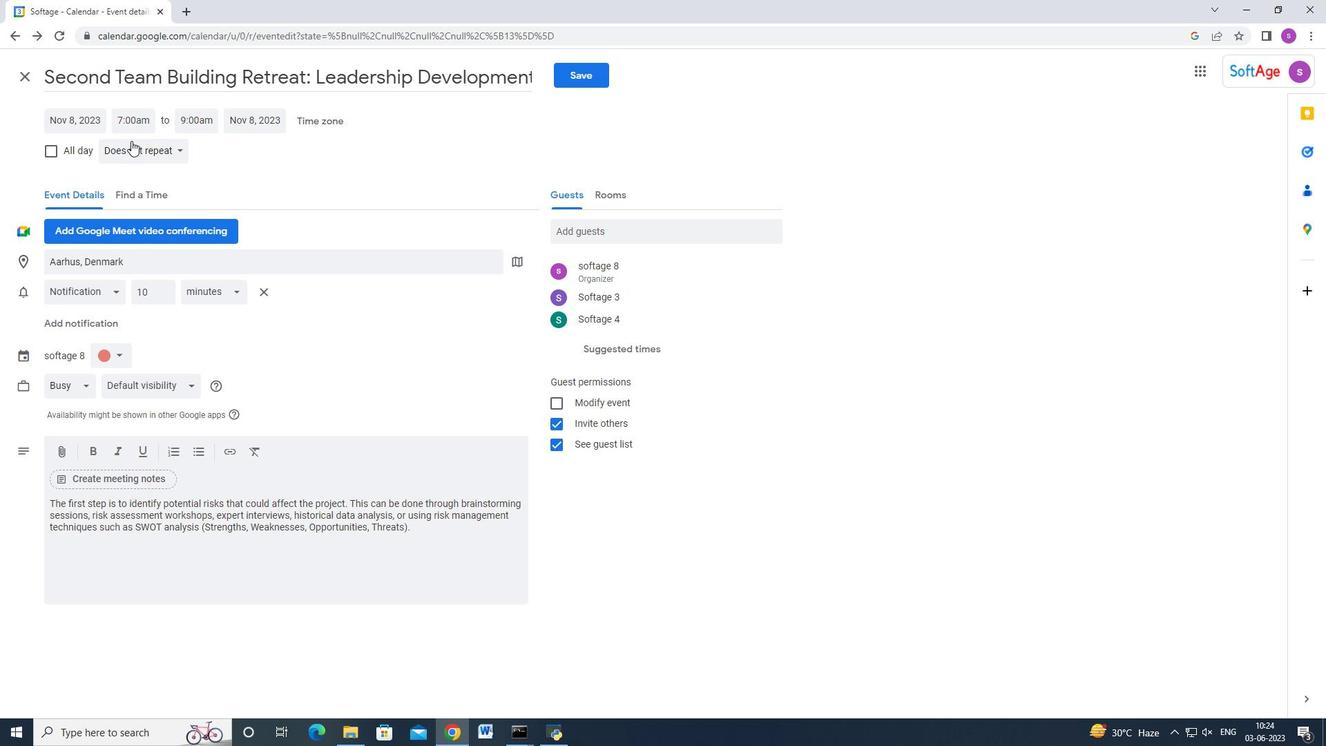 
Action: Mouse pressed left at (131, 142)
Screenshot: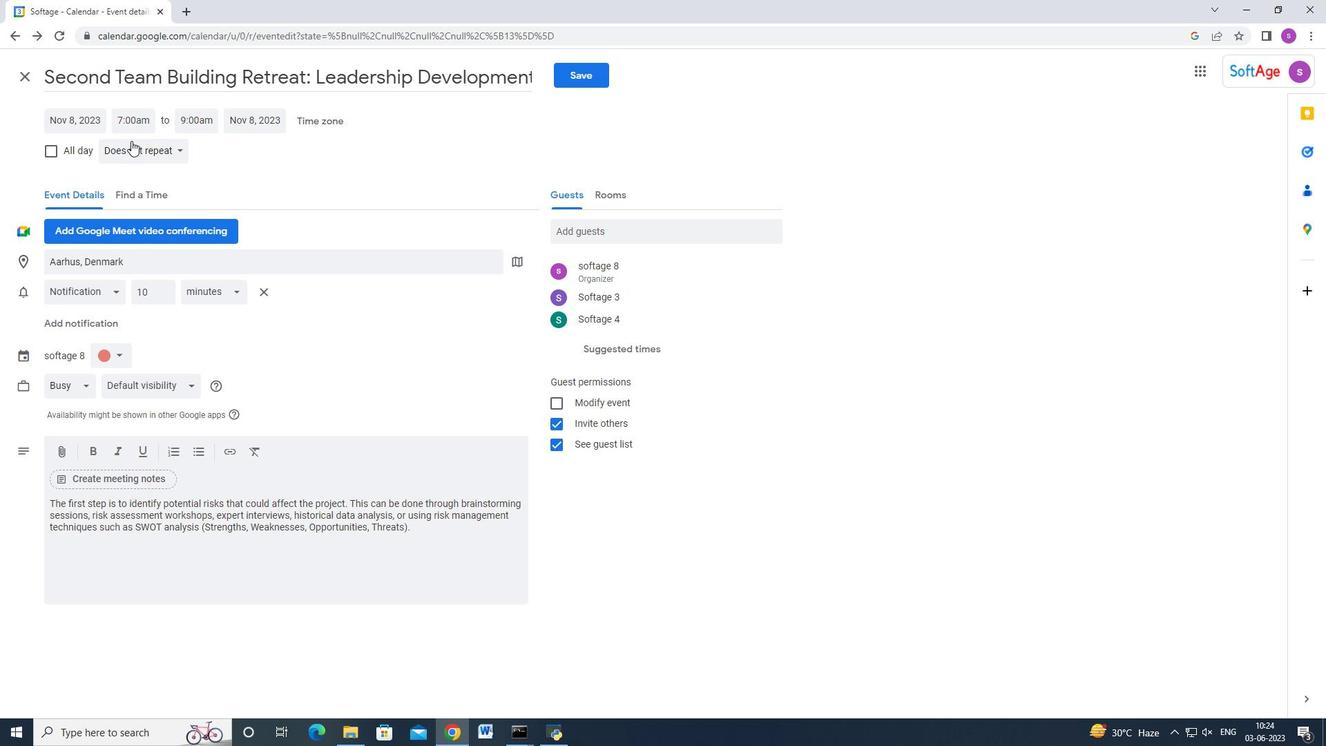 
Action: Mouse moved to (156, 154)
Screenshot: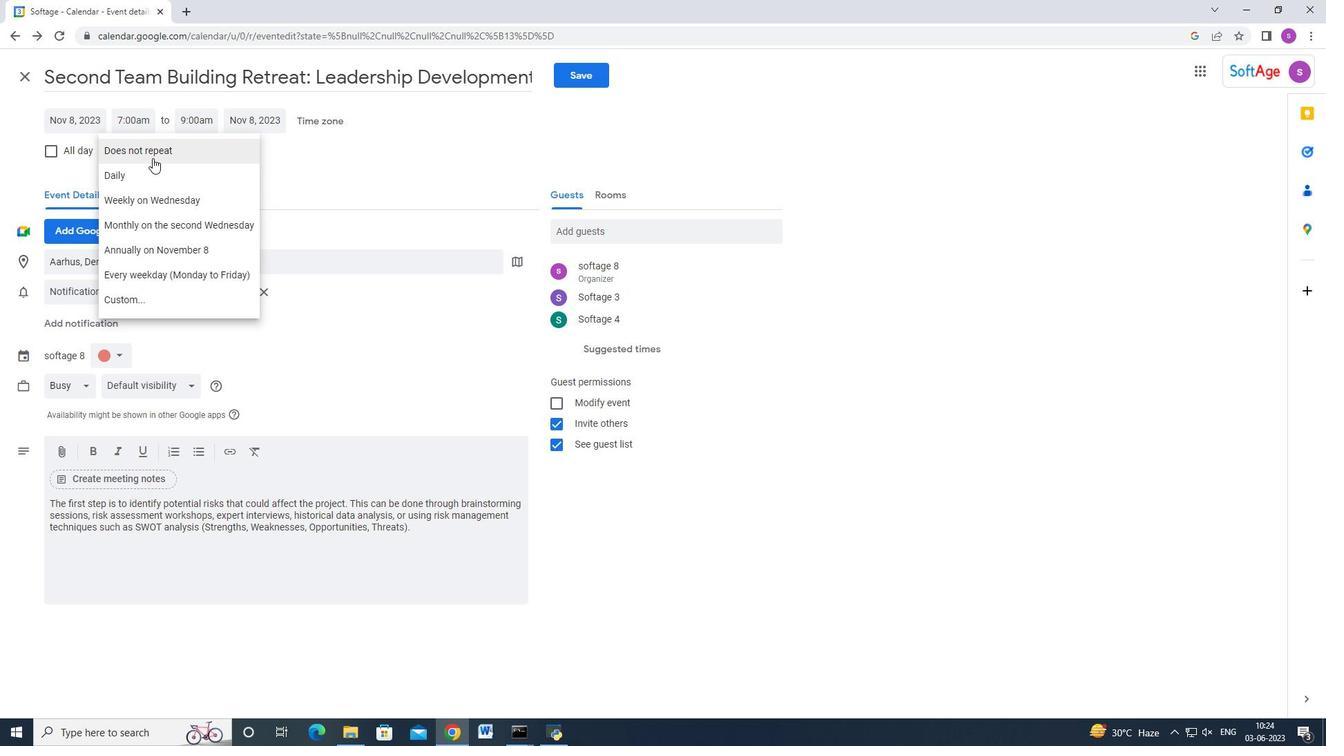 
Action: Mouse pressed left at (156, 154)
Screenshot: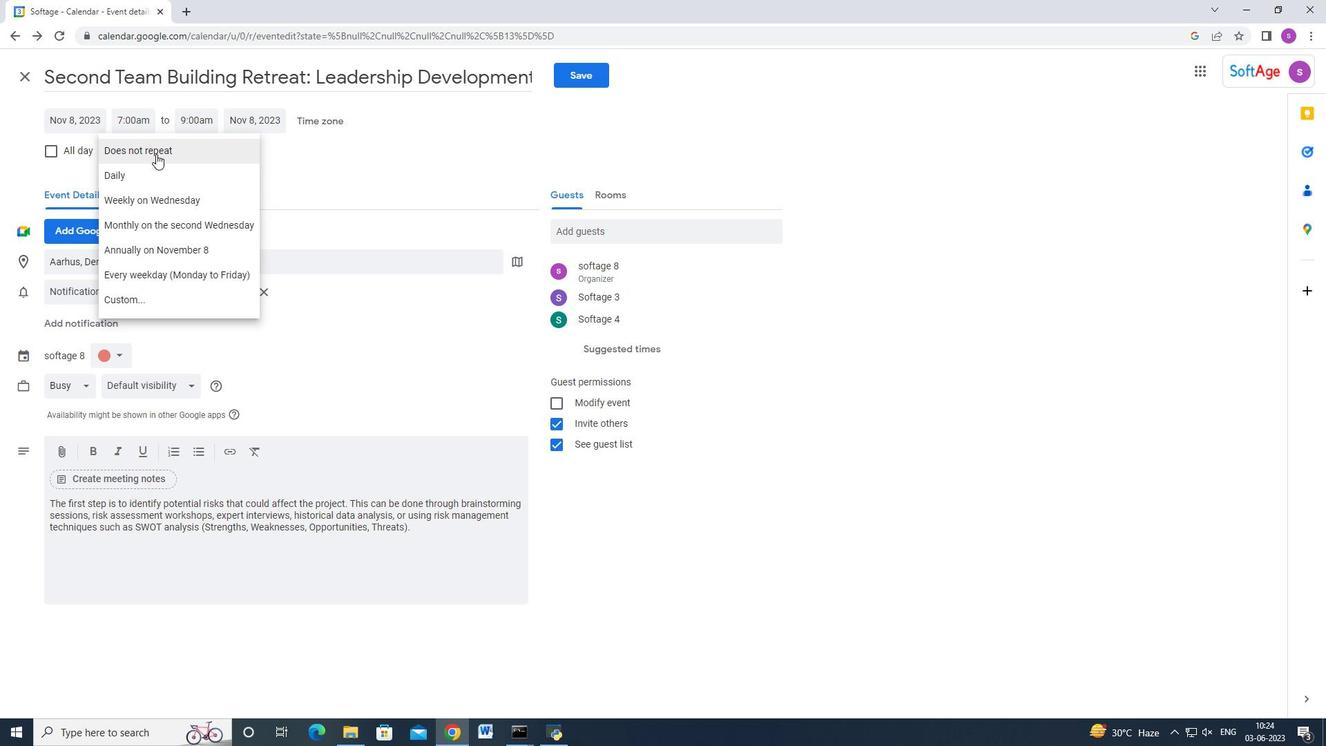 
Action: Mouse moved to (572, 78)
Screenshot: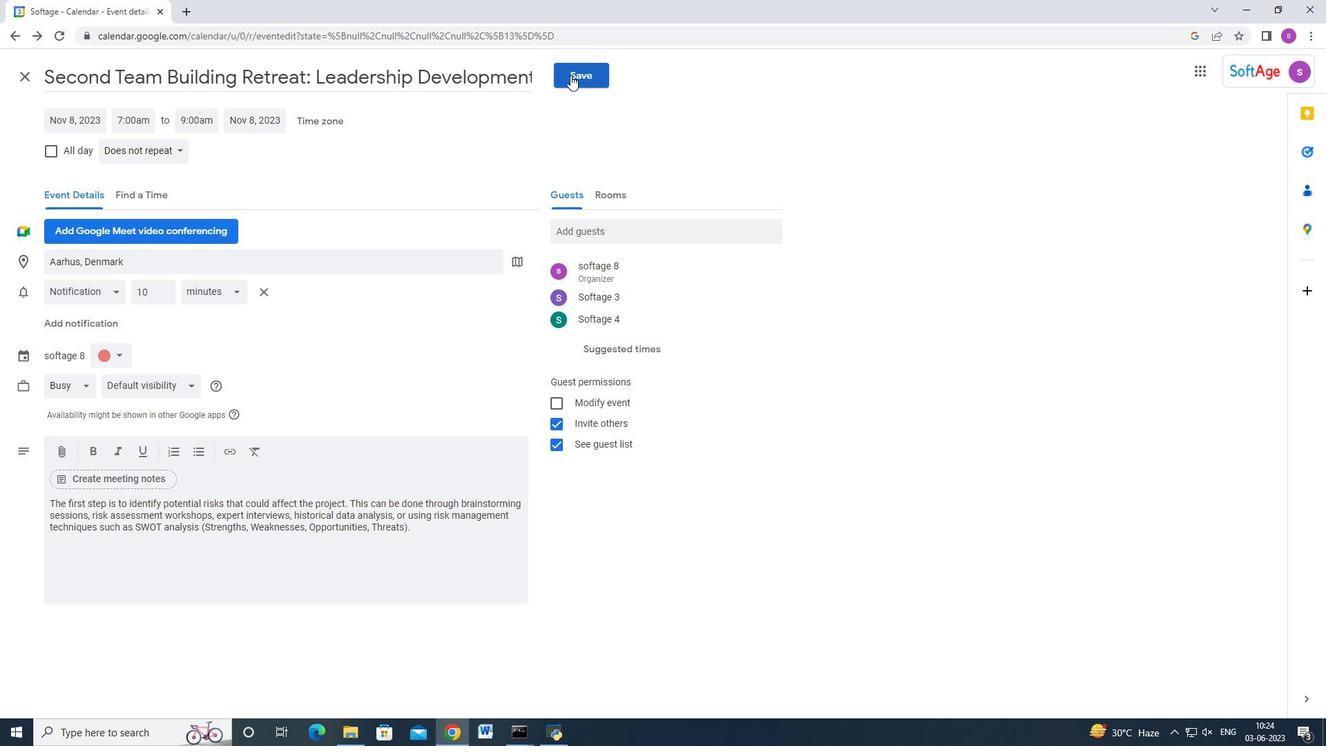 
Action: Mouse pressed left at (572, 78)
Screenshot: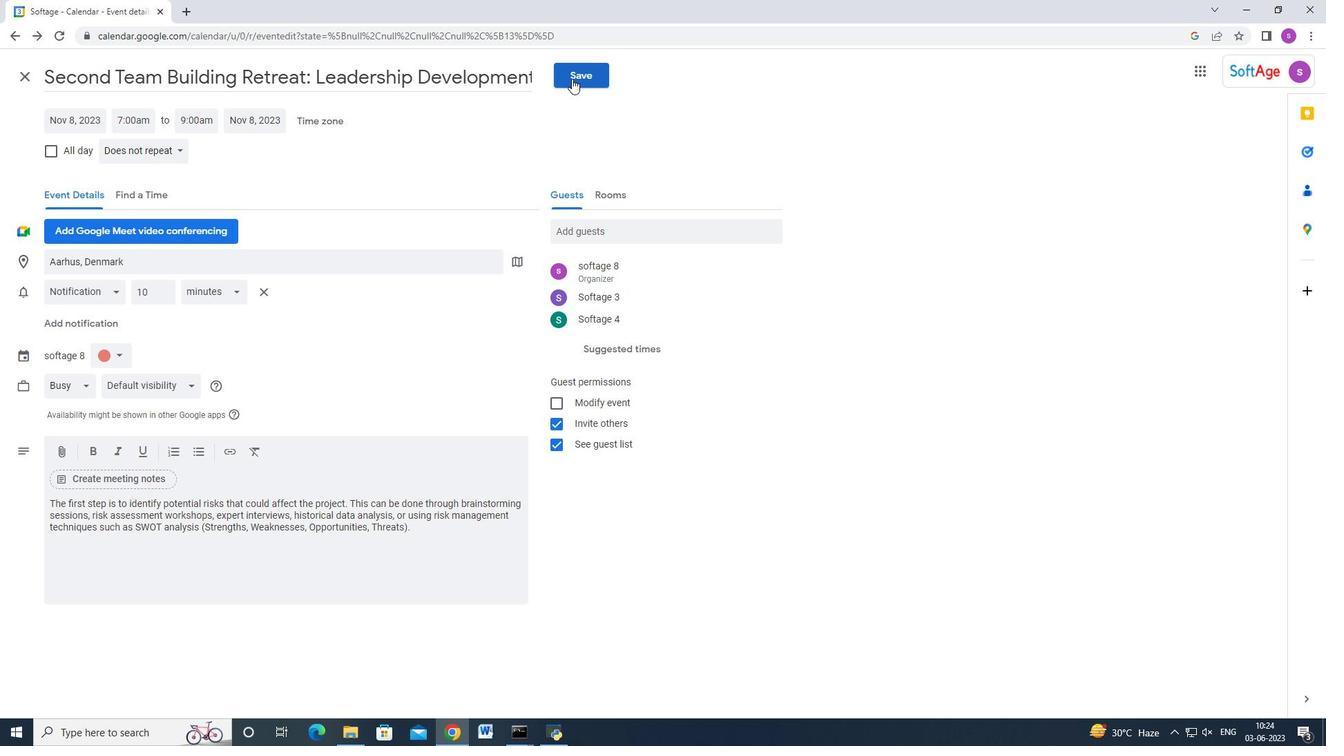 
Action: Mouse moved to (672, 320)
Screenshot: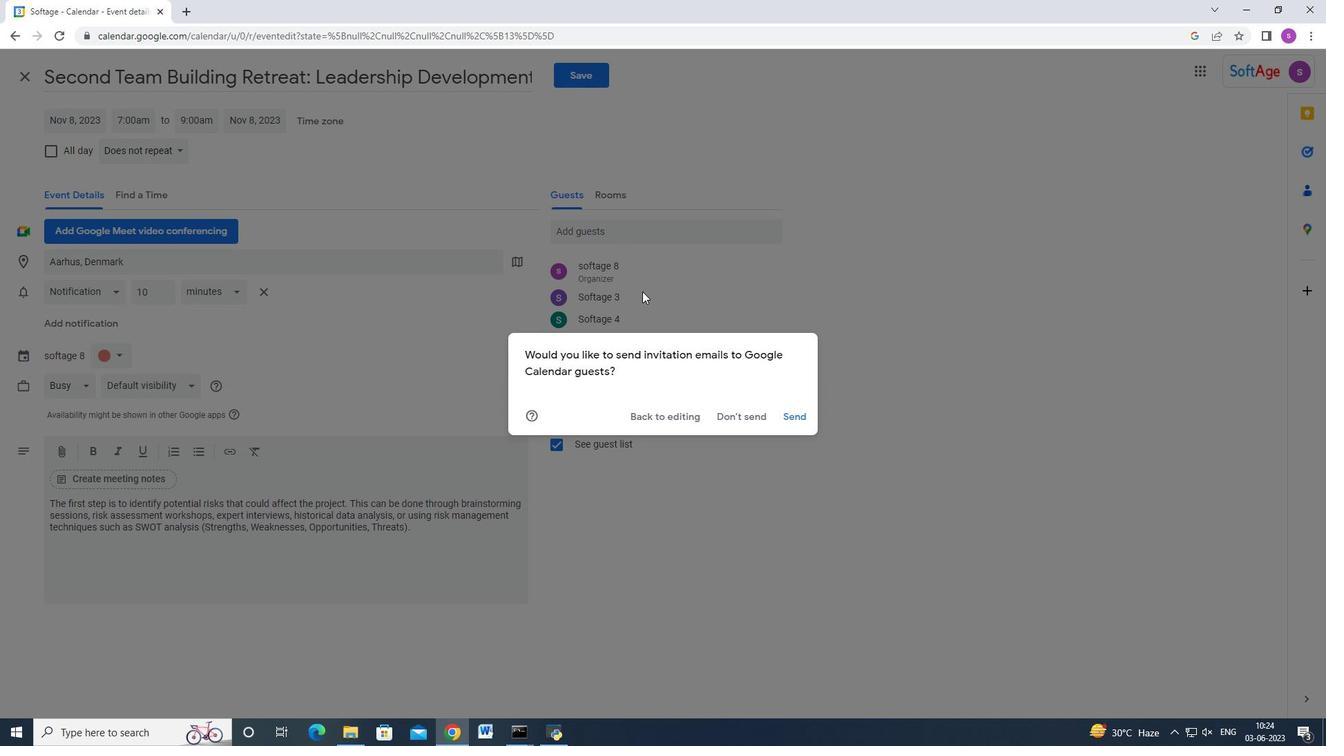 
